 Task: Search one way flight ticket for 1 adult, 1 child, 1 infant in seat in premium economy from Clarksburg: North Central West Virginia Airport (was Harrison-marion Regional) to Rockford: Chicago Rockford International Airport(was Northwest Chicagoland Regional Airport At Rockford) on 5-1-2023. Choice of flights is American. Number of bags: 2 checked bags. Outbound departure time preference is 5:00.
Action: Mouse moved to (266, 367)
Screenshot: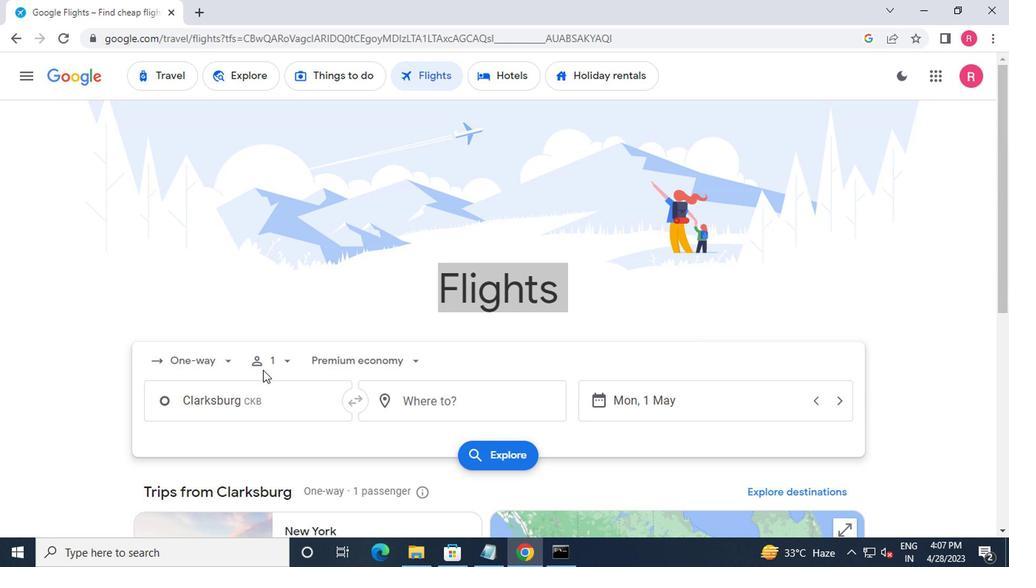 
Action: Mouse pressed left at (266, 367)
Screenshot: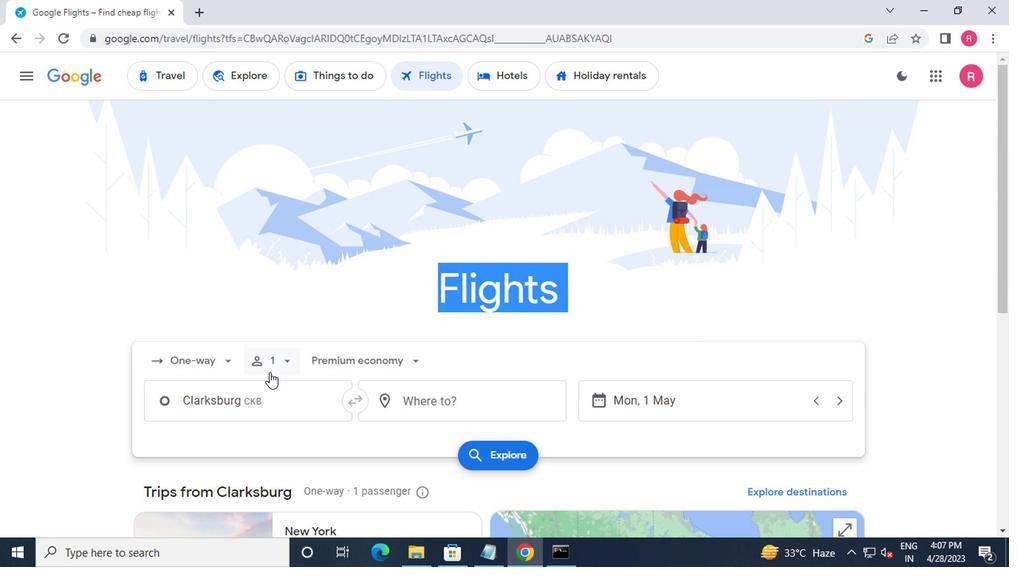 
Action: Mouse moved to (397, 398)
Screenshot: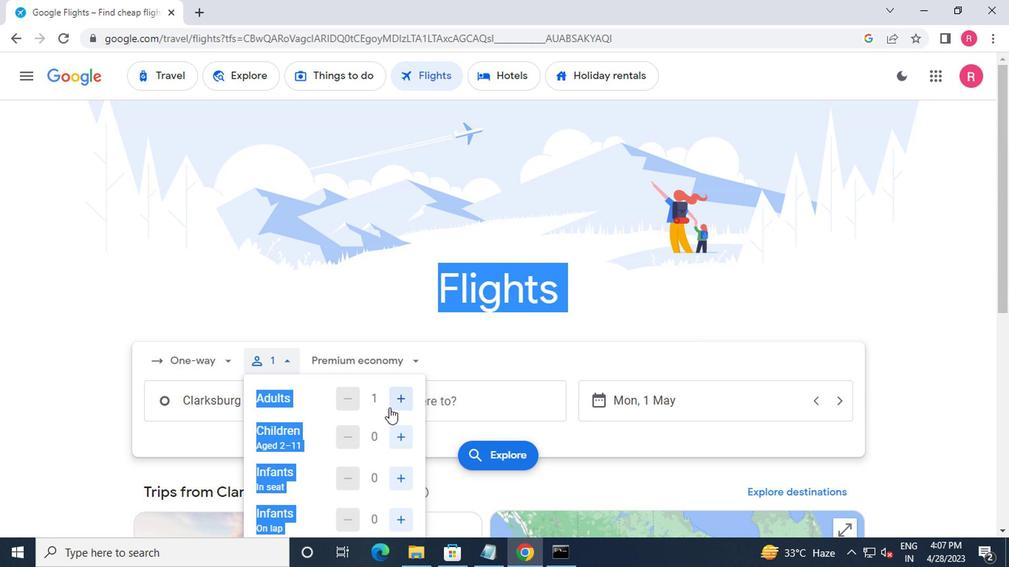 
Action: Mouse pressed left at (397, 398)
Screenshot: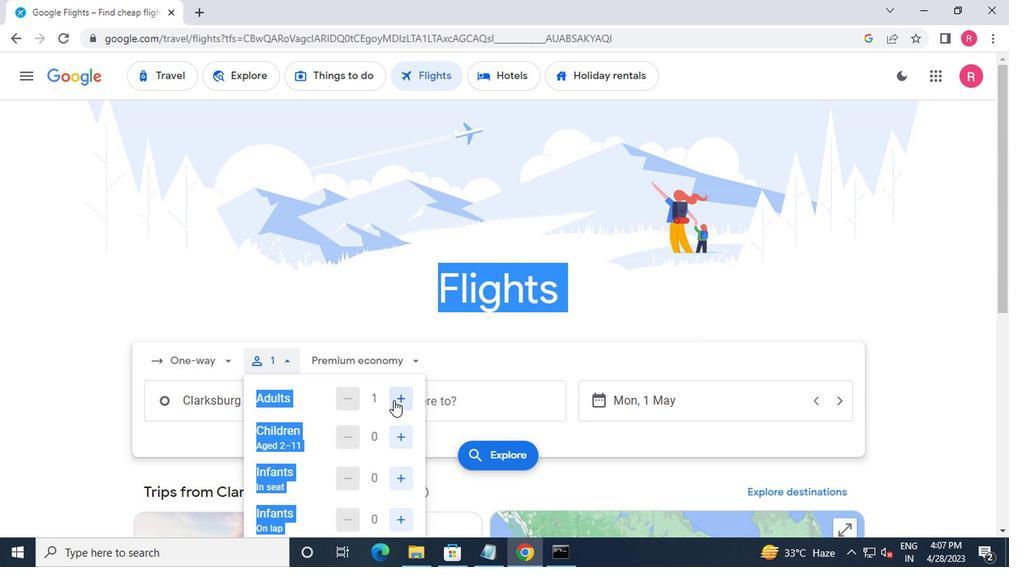 
Action: Mouse moved to (347, 397)
Screenshot: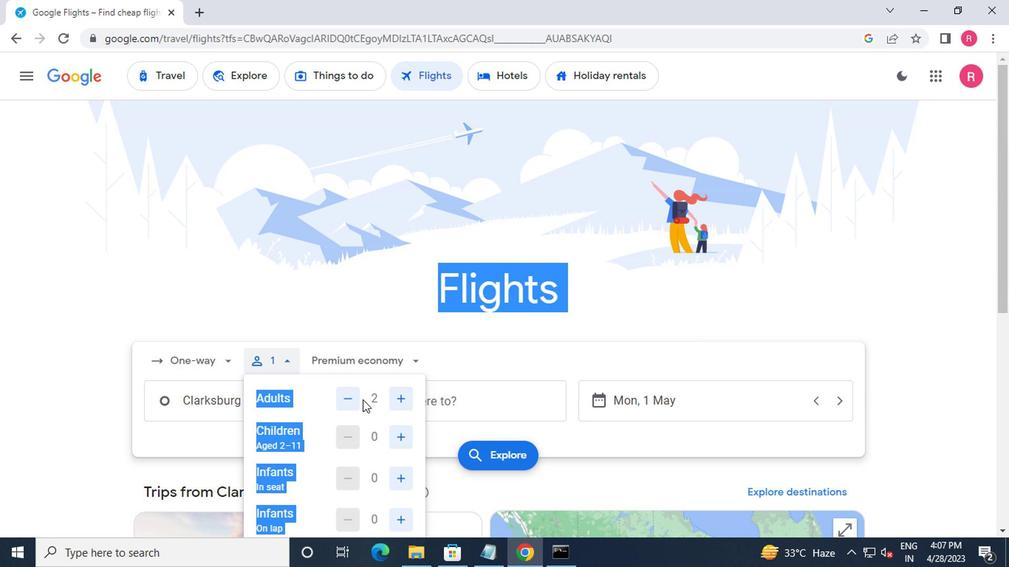 
Action: Mouse pressed left at (347, 397)
Screenshot: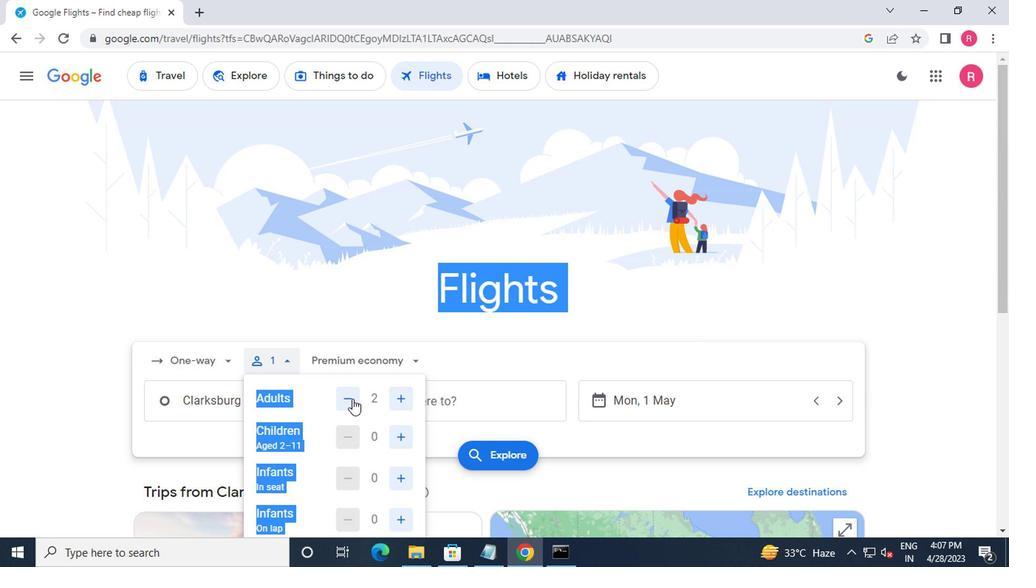 
Action: Mouse moved to (326, 285)
Screenshot: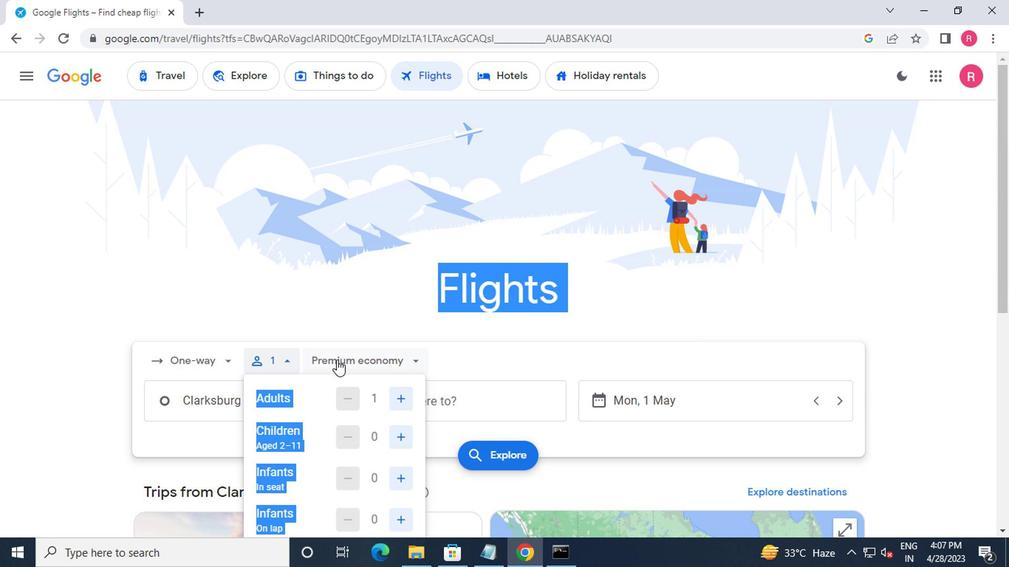 
Action: Mouse pressed left at (326, 285)
Screenshot: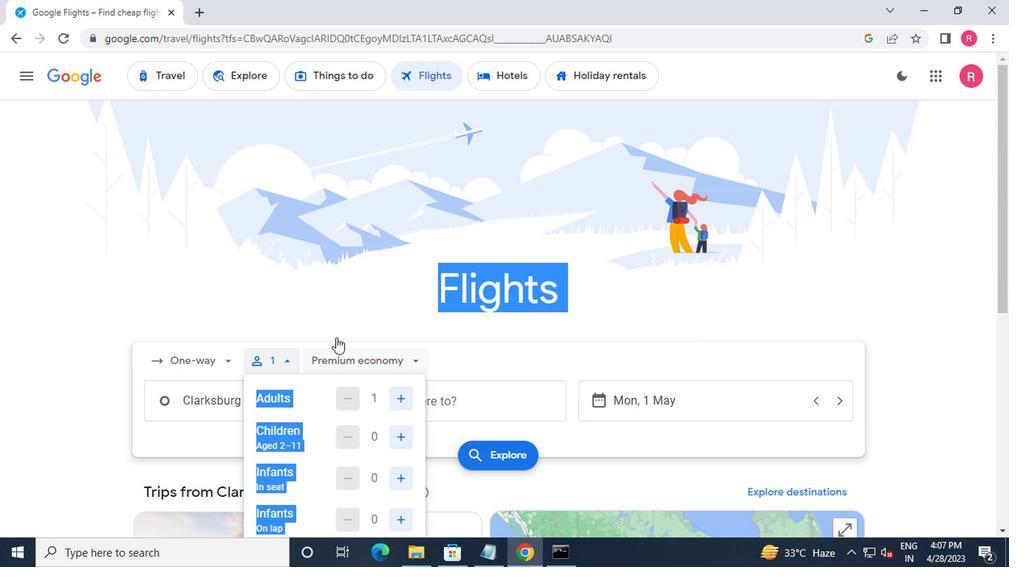 
Action: Mouse moved to (278, 359)
Screenshot: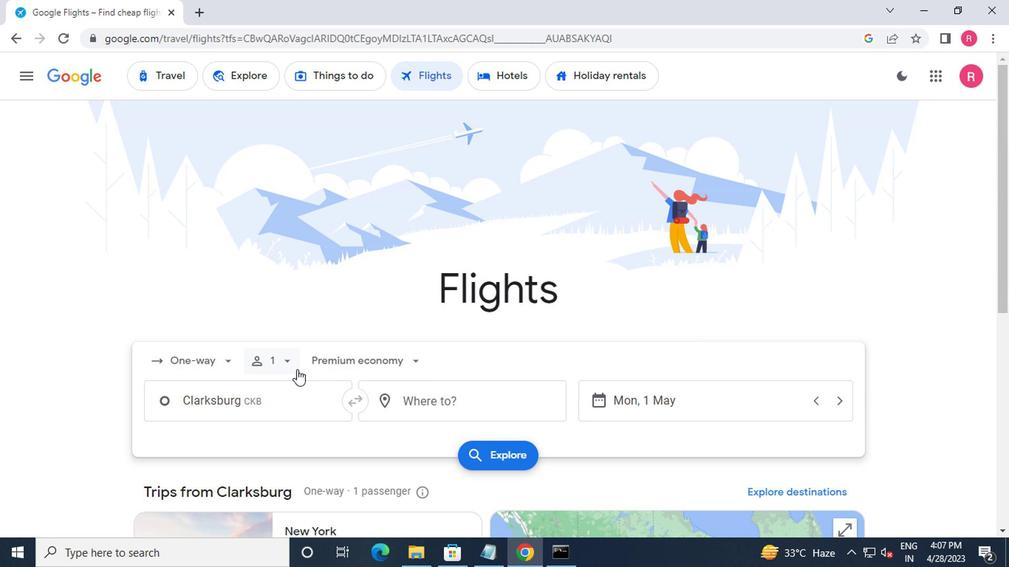 
Action: Mouse pressed left at (278, 359)
Screenshot: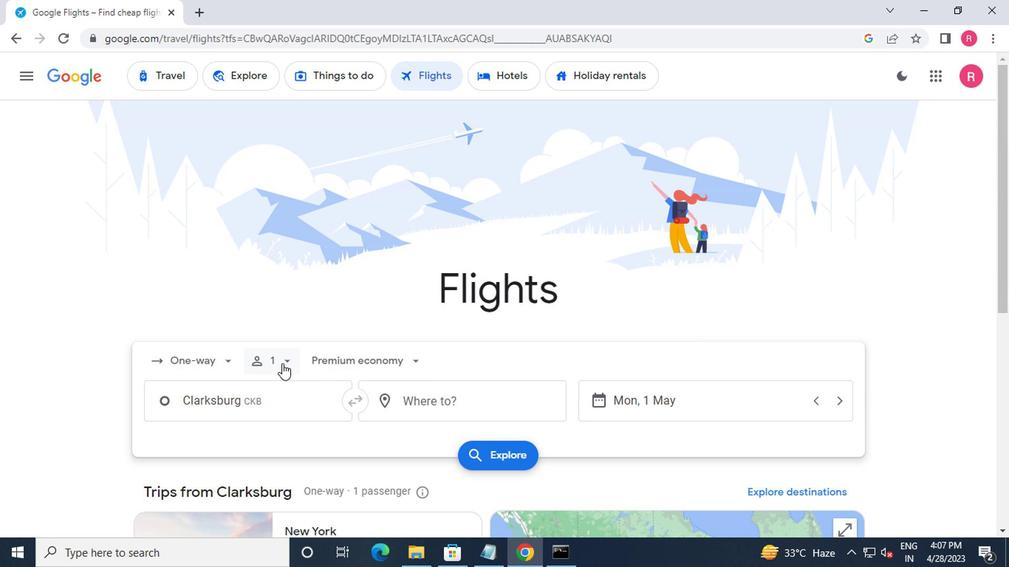
Action: Mouse moved to (403, 444)
Screenshot: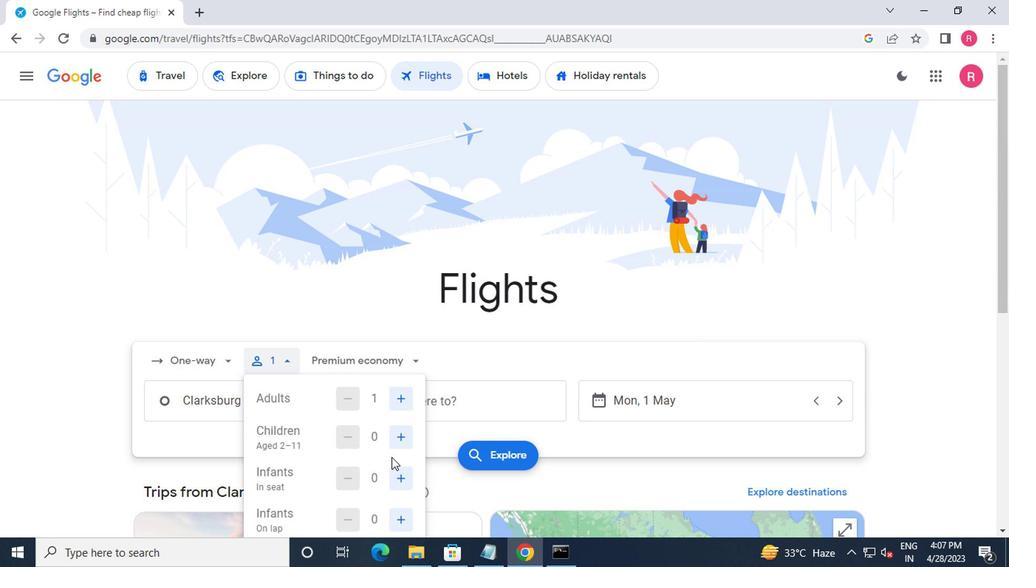 
Action: Mouse pressed left at (403, 444)
Screenshot: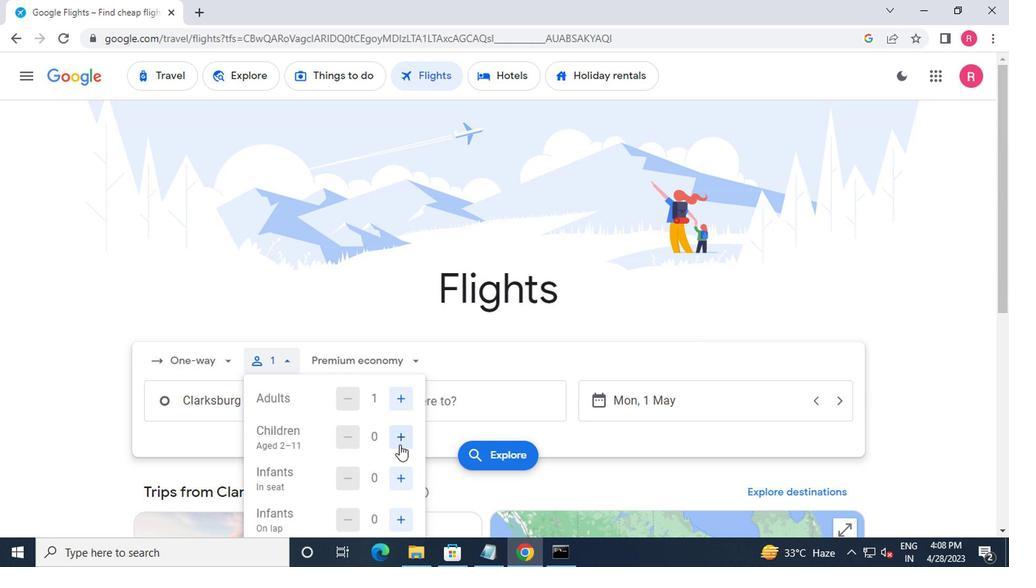 
Action: Mouse pressed left at (403, 444)
Screenshot: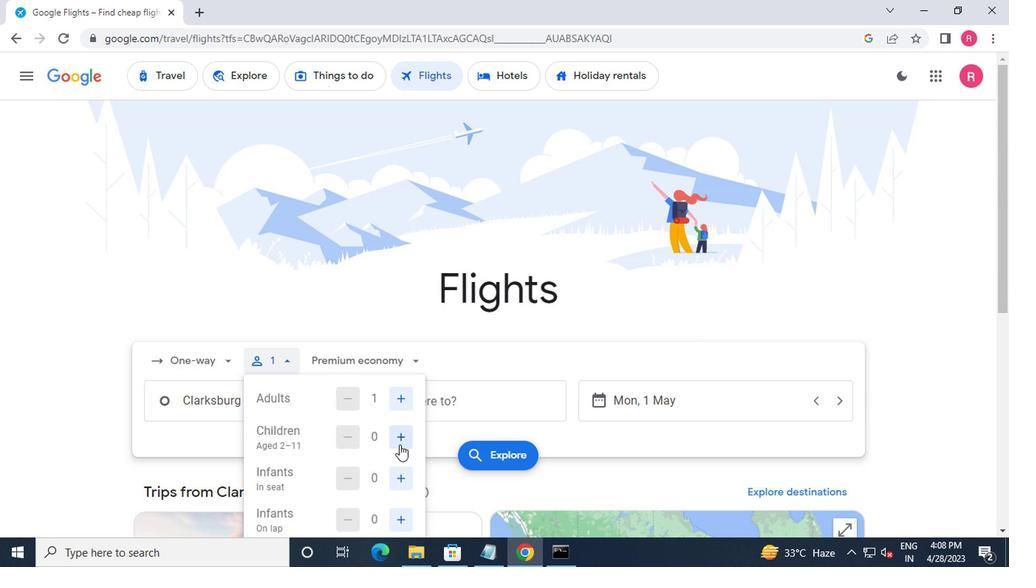 
Action: Mouse pressed left at (403, 444)
Screenshot: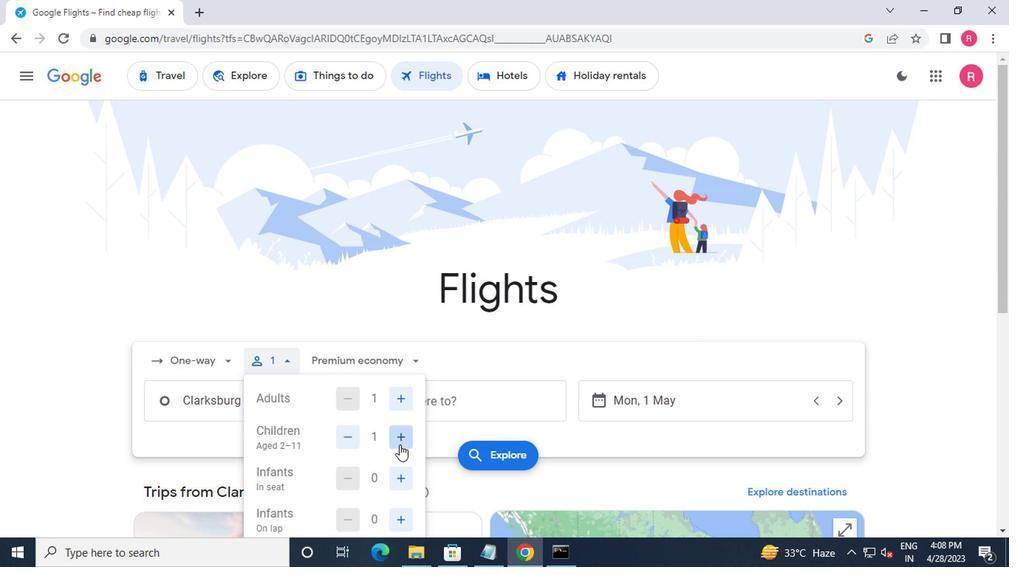 
Action: Mouse pressed left at (403, 444)
Screenshot: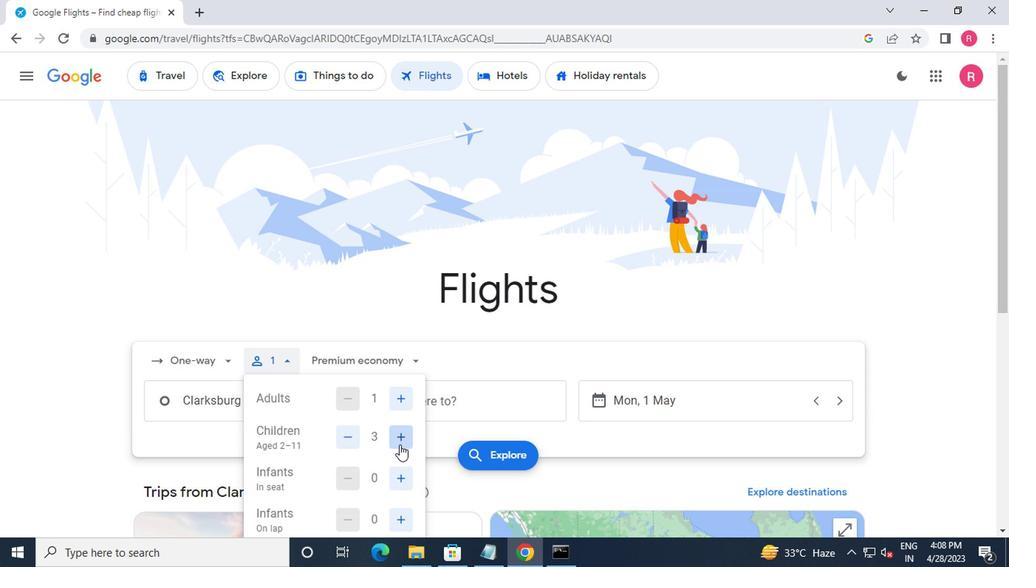 
Action: Mouse pressed left at (403, 444)
Screenshot: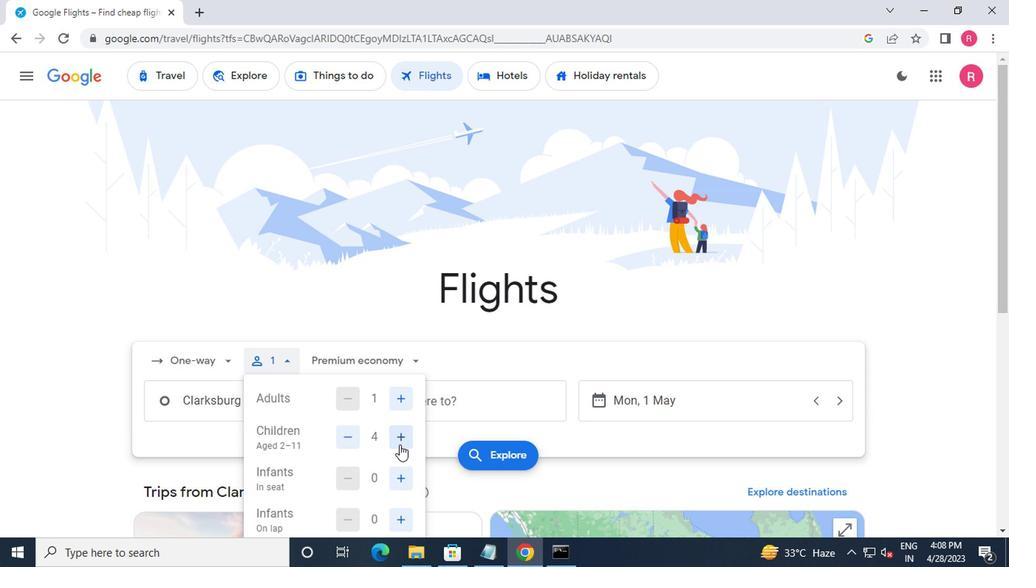 
Action: Mouse moved to (416, 480)
Screenshot: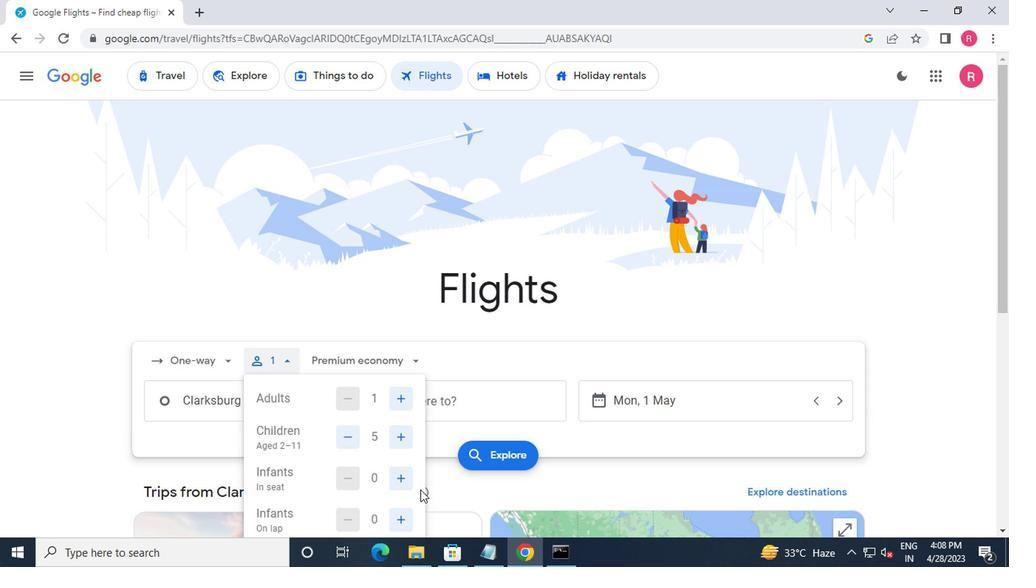 
Action: Mouse pressed left at (416, 480)
Screenshot: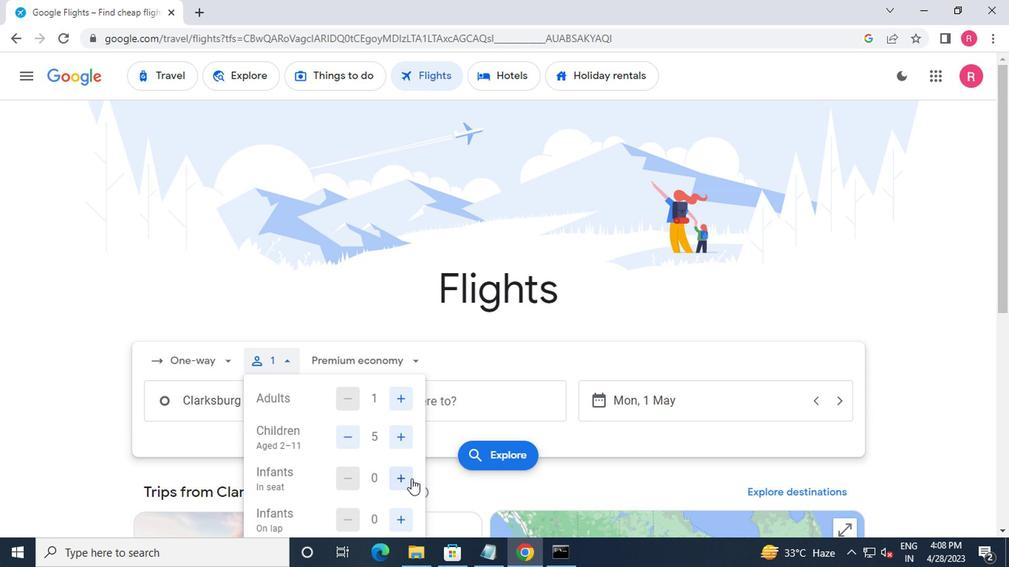 
Action: Mouse moved to (414, 479)
Screenshot: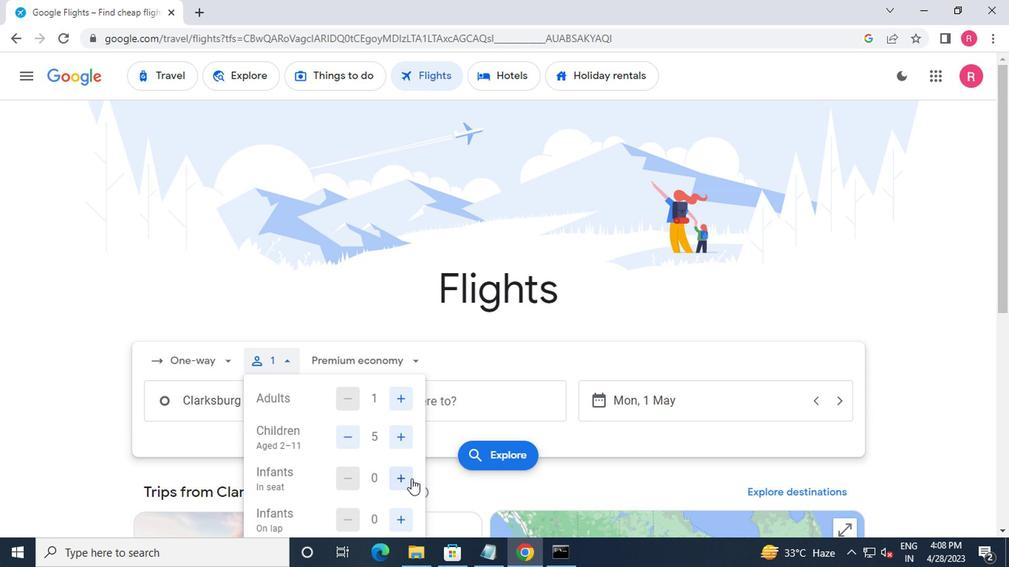 
Action: Mouse pressed left at (414, 479)
Screenshot: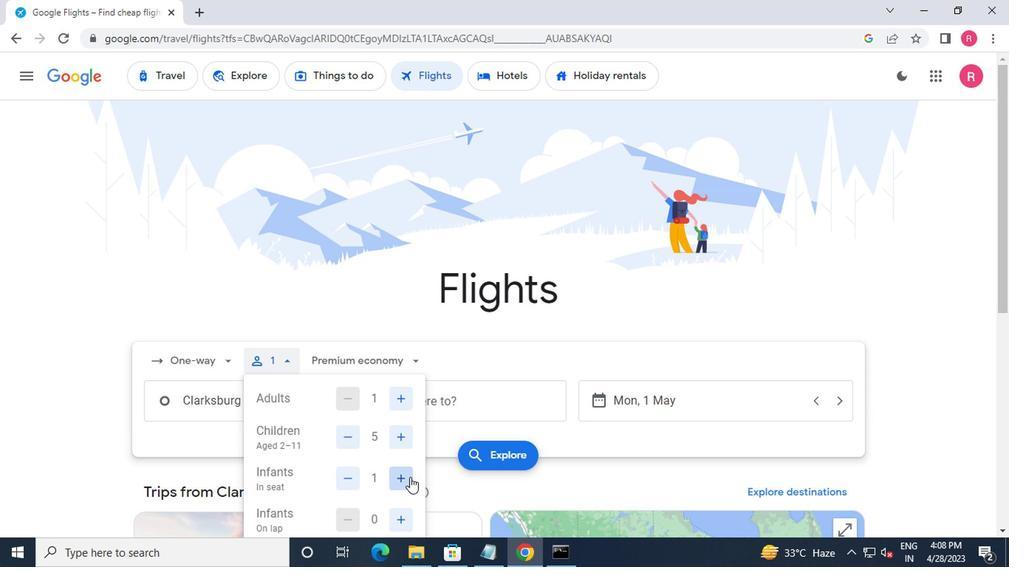 
Action: Mouse moved to (405, 513)
Screenshot: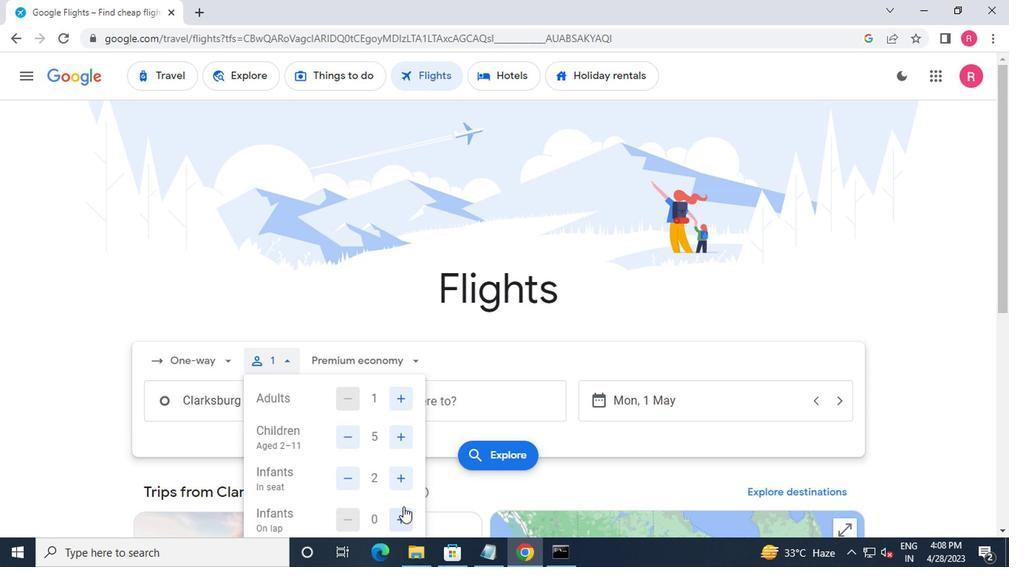 
Action: Mouse pressed left at (405, 513)
Screenshot: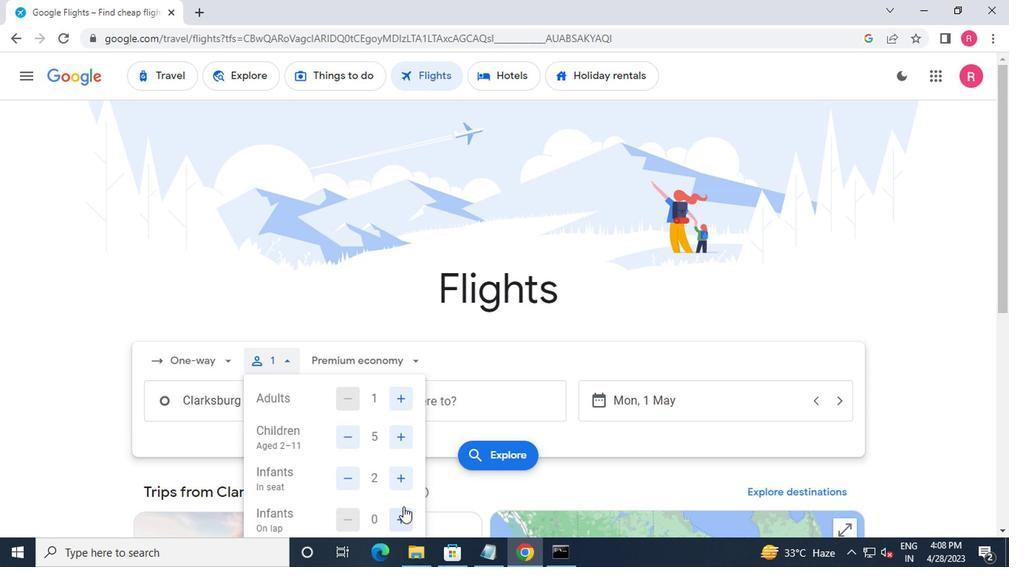 
Action: Mouse moved to (358, 516)
Screenshot: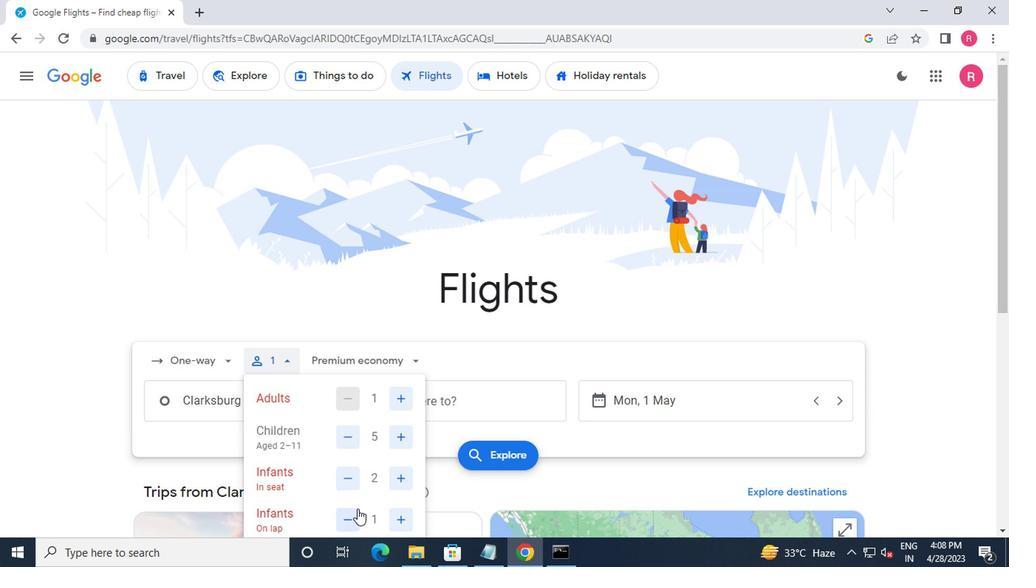 
Action: Mouse pressed left at (358, 516)
Screenshot: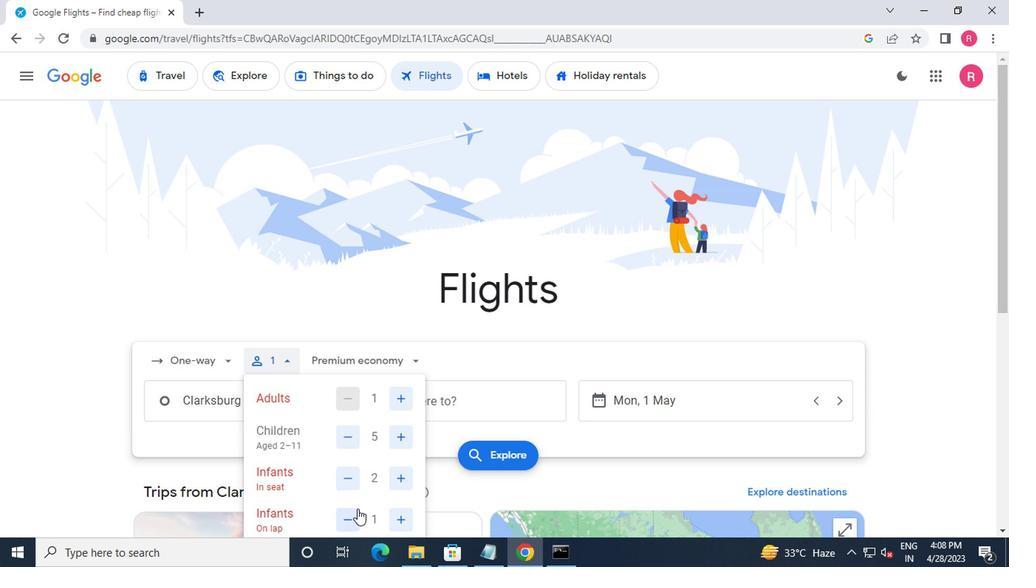 
Action: Mouse moved to (380, 369)
Screenshot: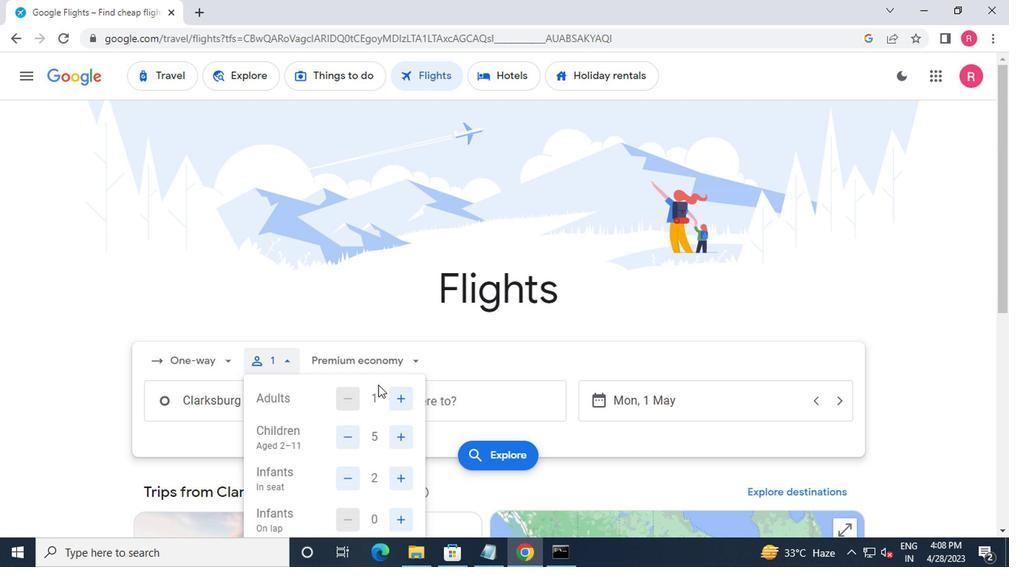 
Action: Mouse pressed left at (380, 369)
Screenshot: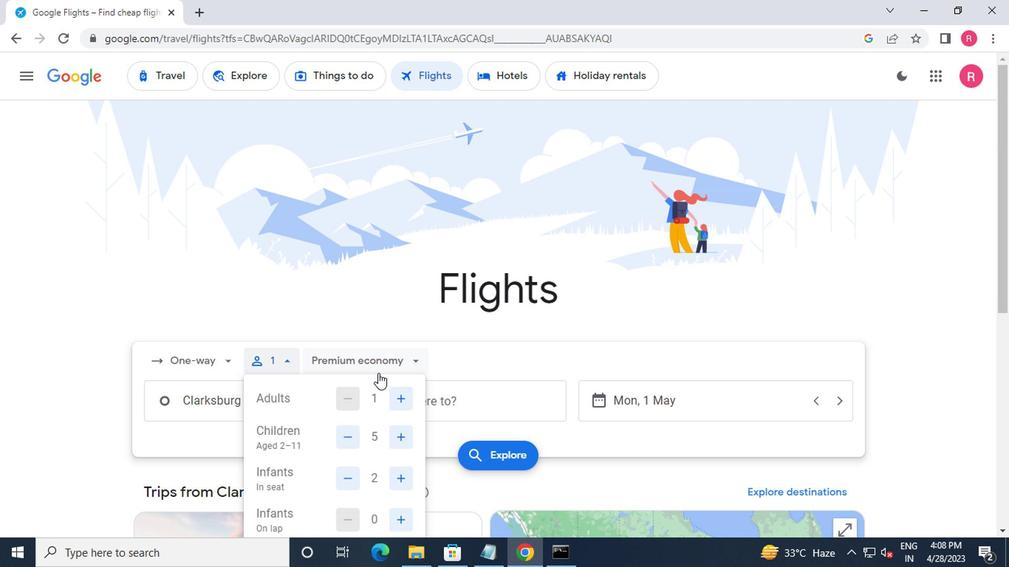
Action: Mouse moved to (370, 503)
Screenshot: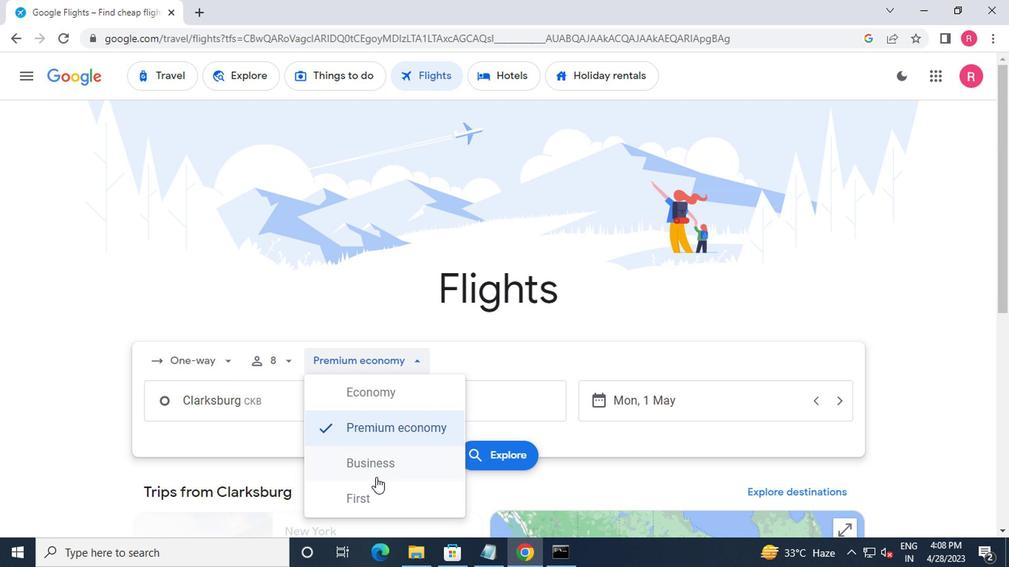 
Action: Mouse pressed left at (370, 503)
Screenshot: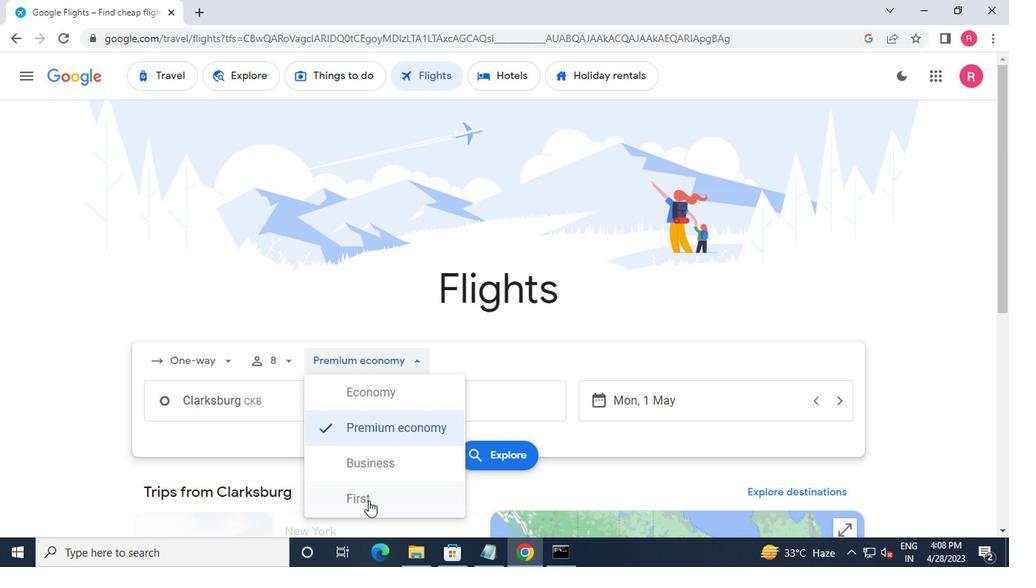 
Action: Mouse moved to (306, 407)
Screenshot: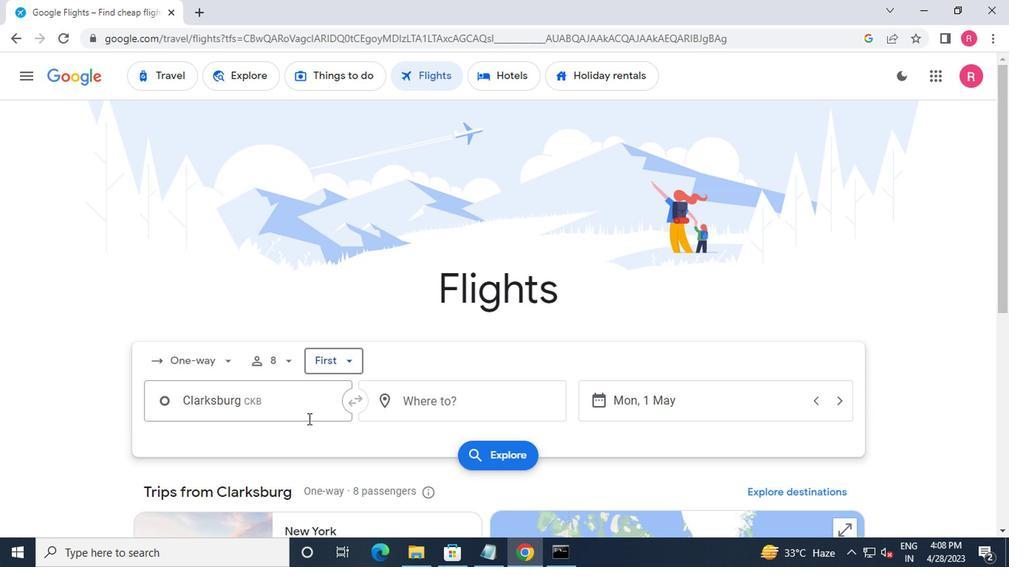 
Action: Mouse pressed left at (306, 407)
Screenshot: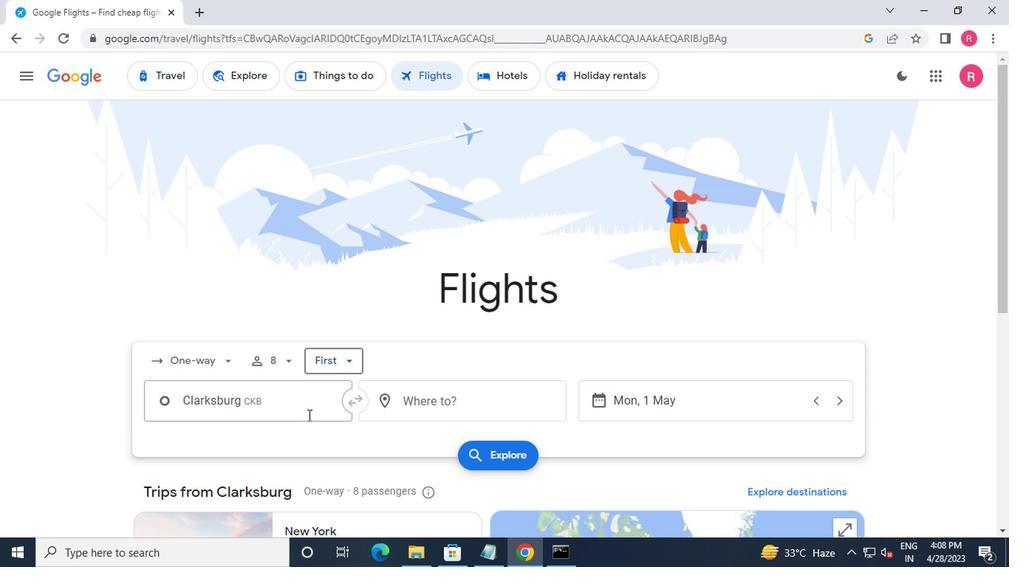 
Action: Mouse moved to (306, 406)
Screenshot: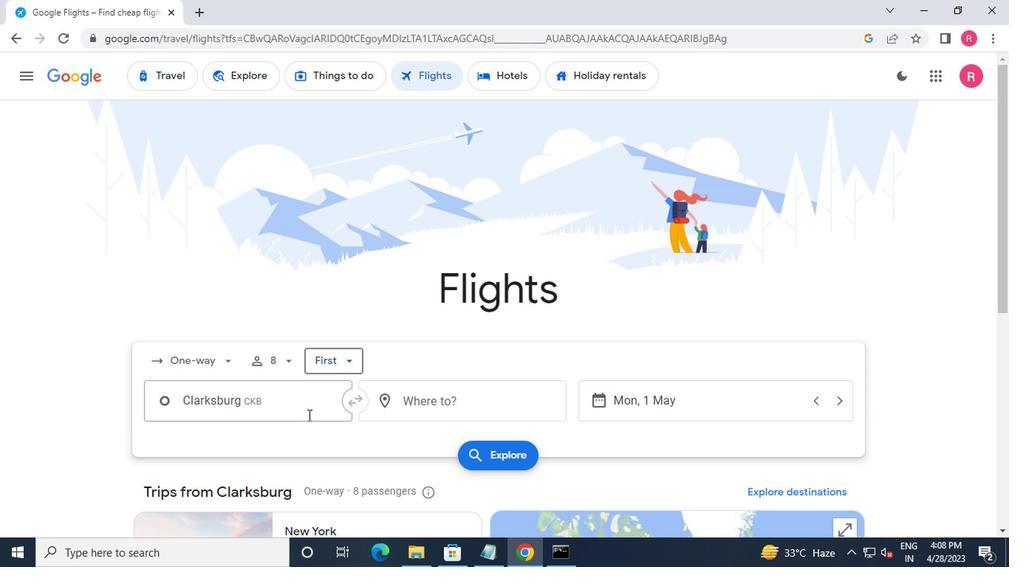 
Action: Key pressed north<Key.space>central
Screenshot: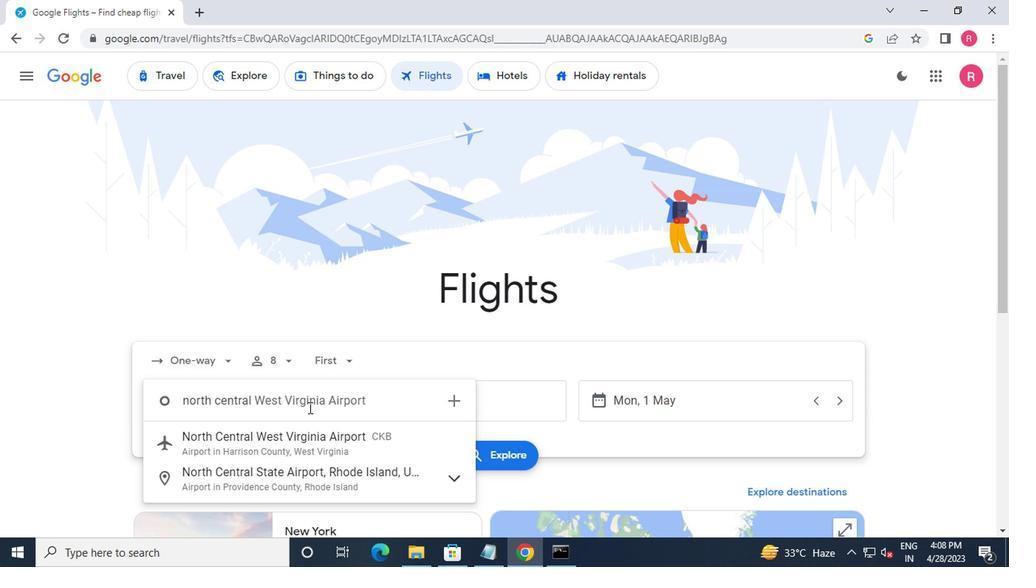 
Action: Mouse moved to (305, 454)
Screenshot: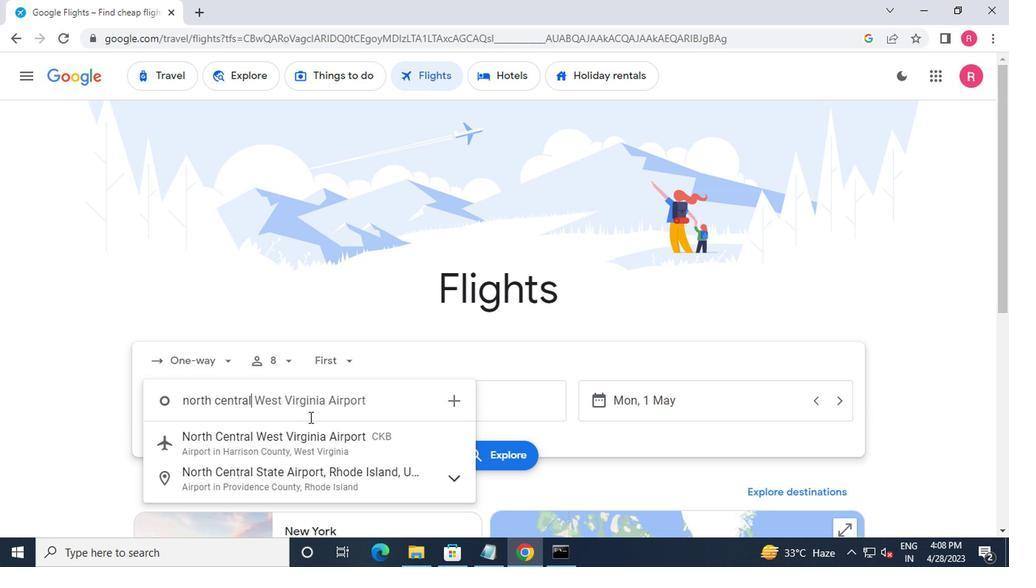 
Action: Mouse pressed left at (305, 454)
Screenshot: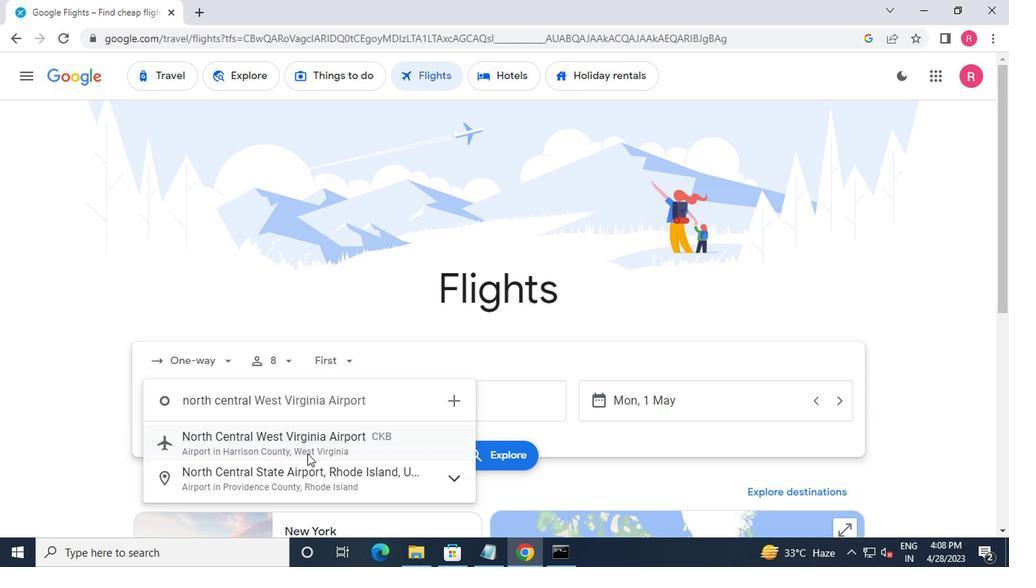 
Action: Mouse moved to (403, 401)
Screenshot: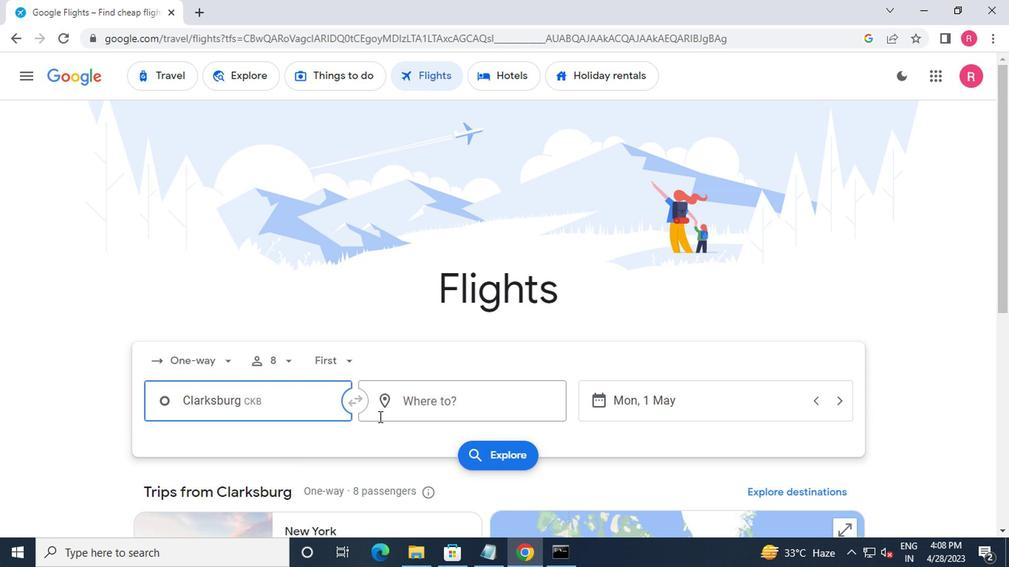 
Action: Mouse pressed left at (403, 401)
Screenshot: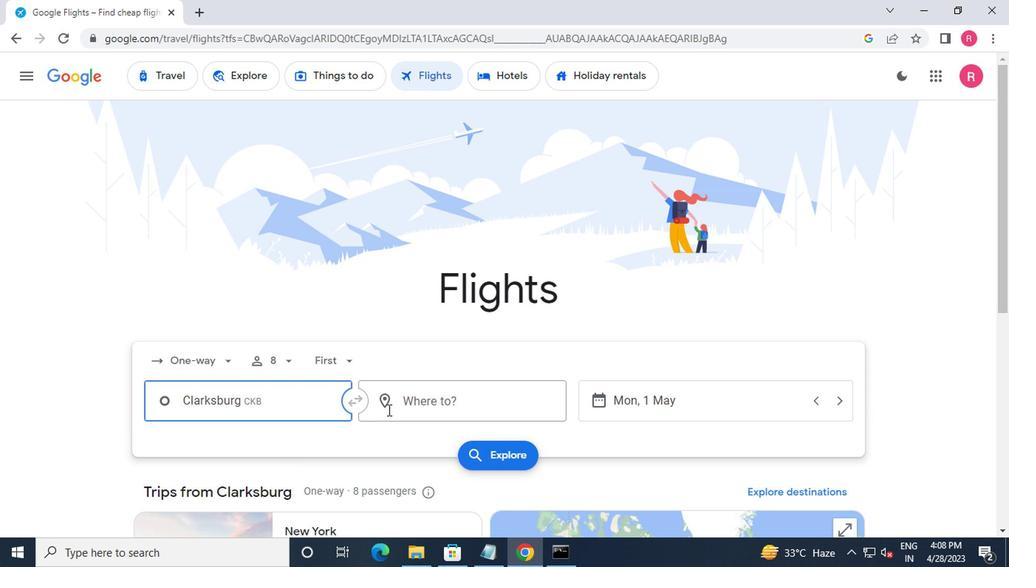 
Action: Mouse moved to (417, 494)
Screenshot: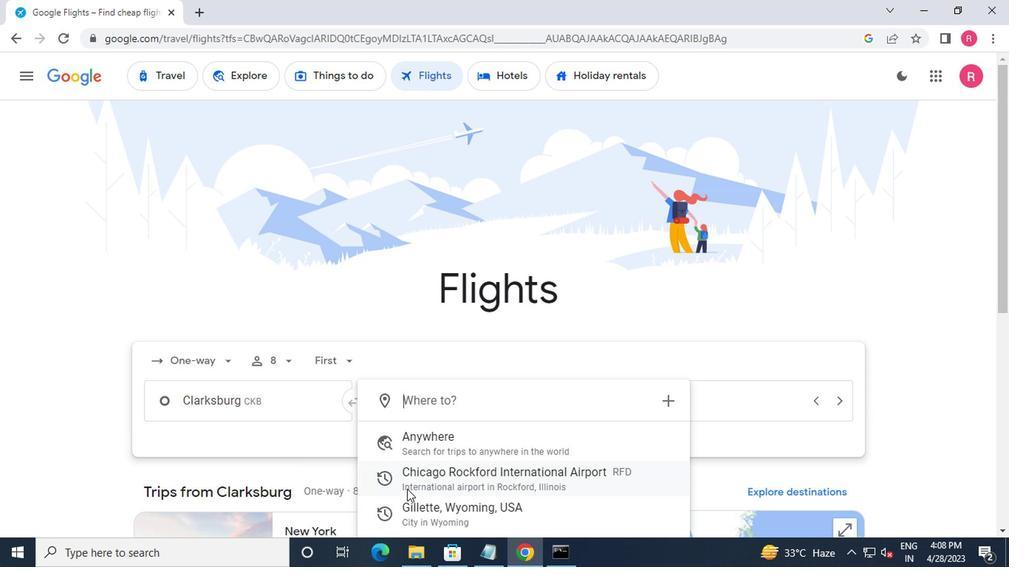 
Action: Mouse scrolled (417, 493) with delta (0, 0)
Screenshot: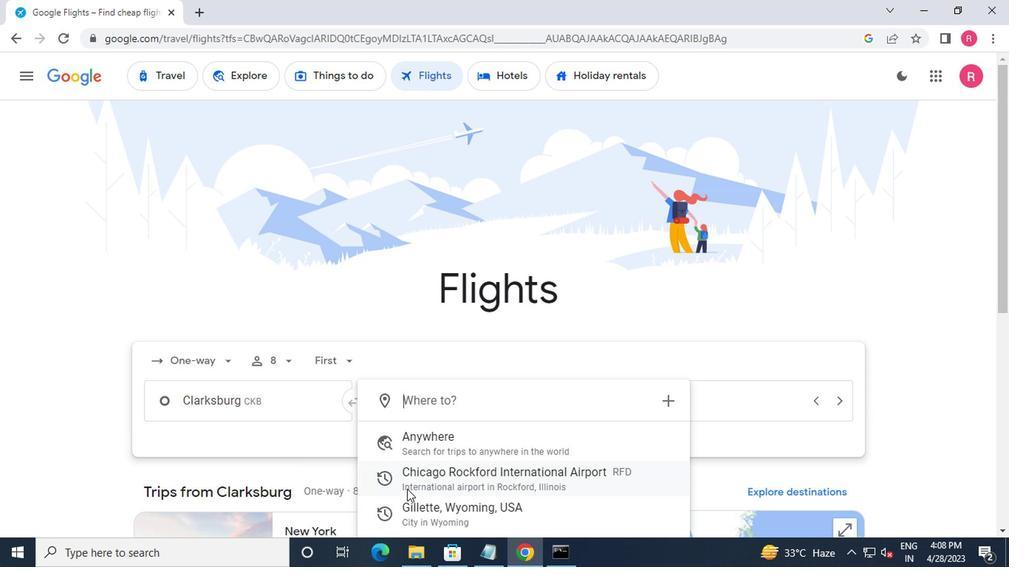 
Action: Mouse moved to (427, 486)
Screenshot: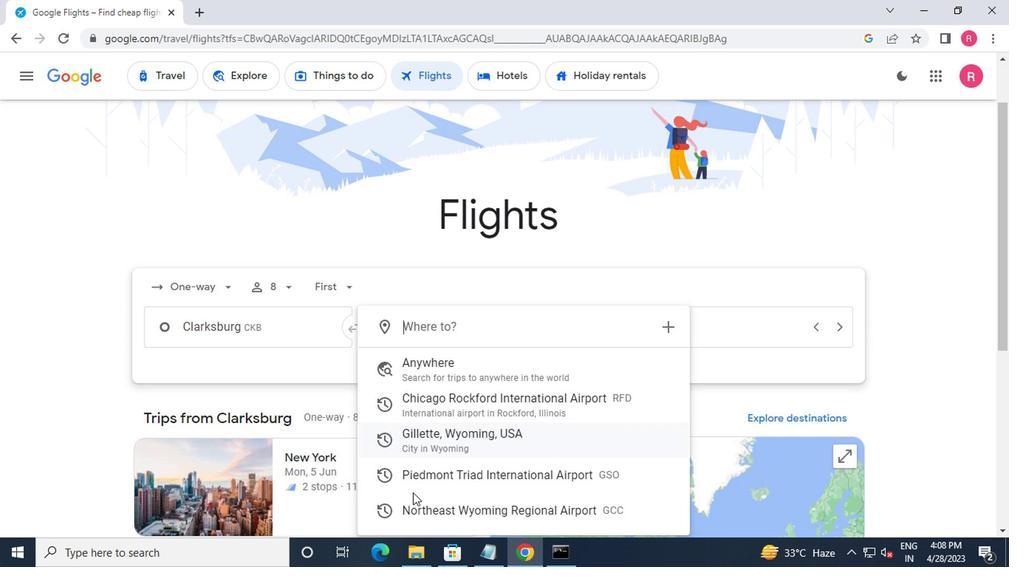 
Action: Mouse pressed left at (427, 486)
Screenshot: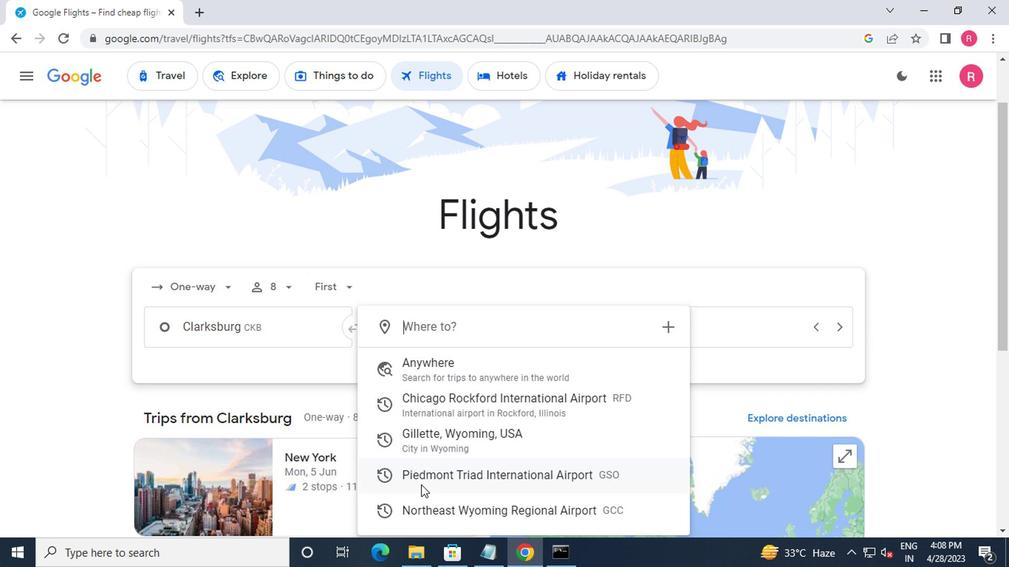 
Action: Mouse moved to (724, 323)
Screenshot: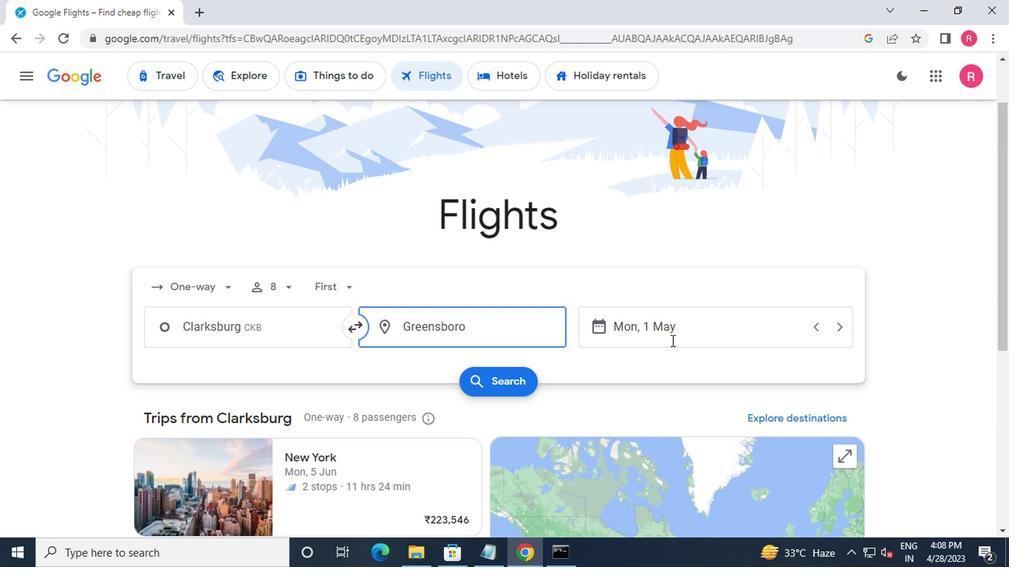 
Action: Mouse pressed left at (724, 323)
Screenshot: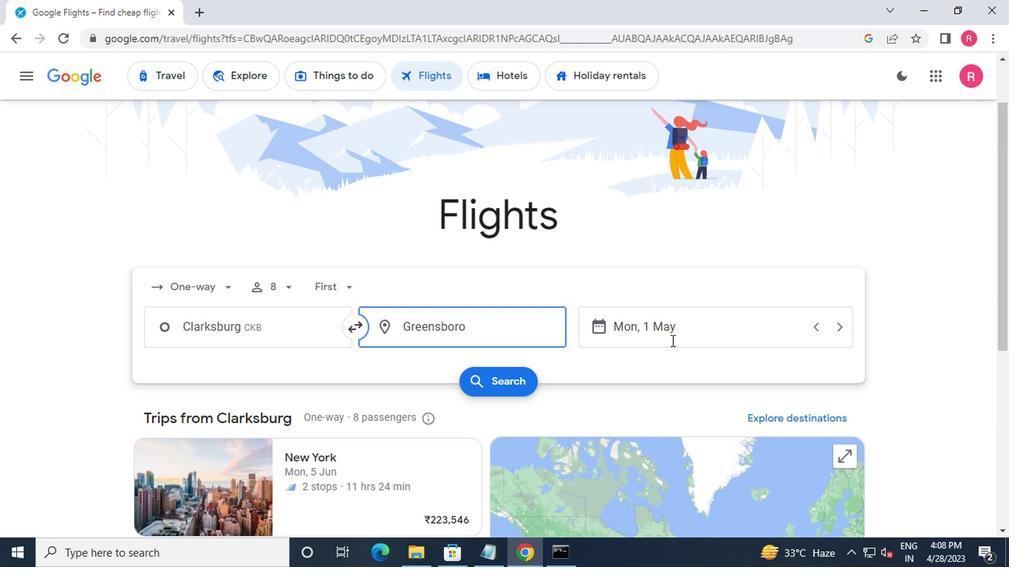 
Action: Mouse moved to (672, 270)
Screenshot: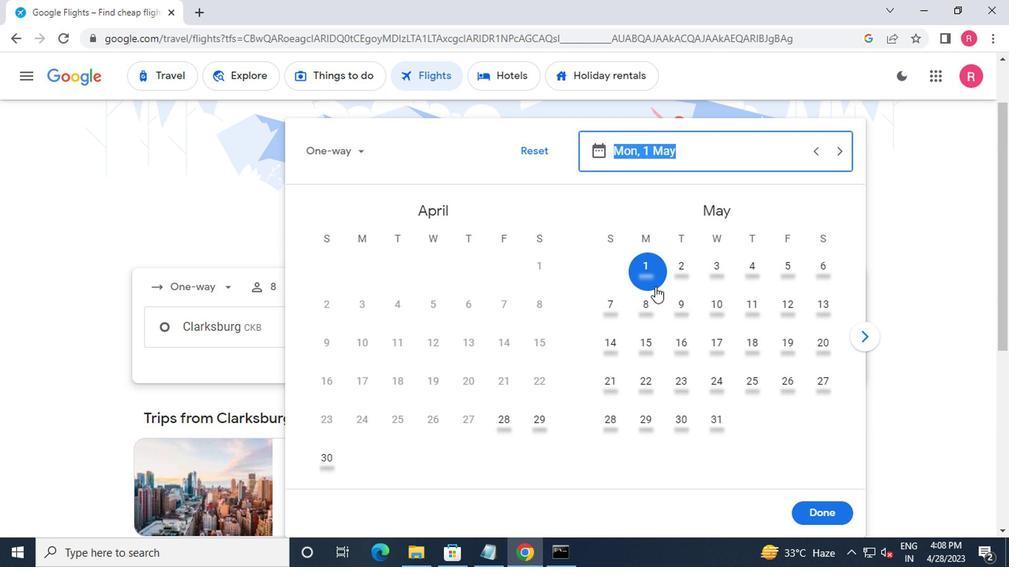 
Action: Mouse pressed left at (672, 270)
Screenshot: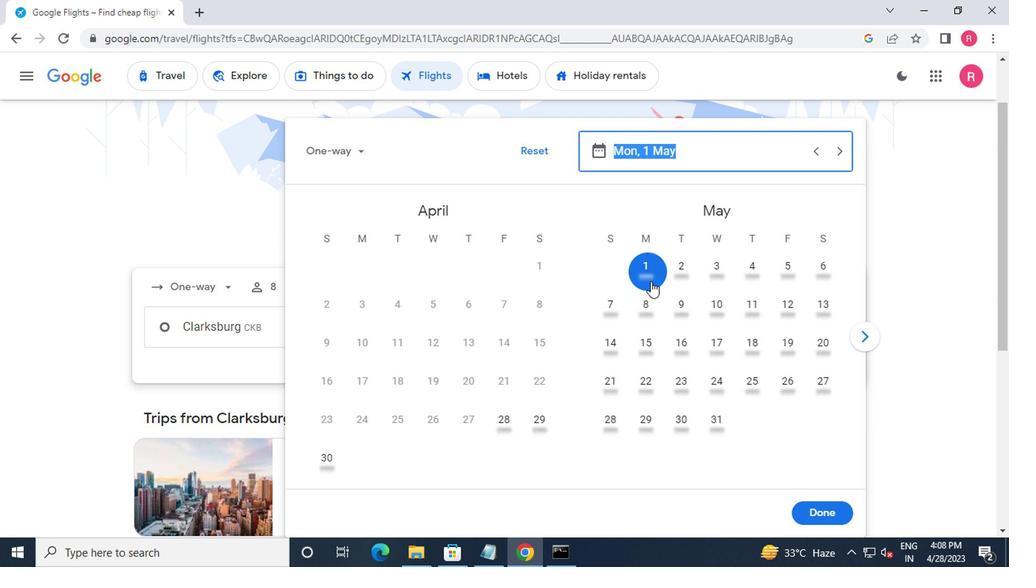 
Action: Mouse moved to (874, 515)
Screenshot: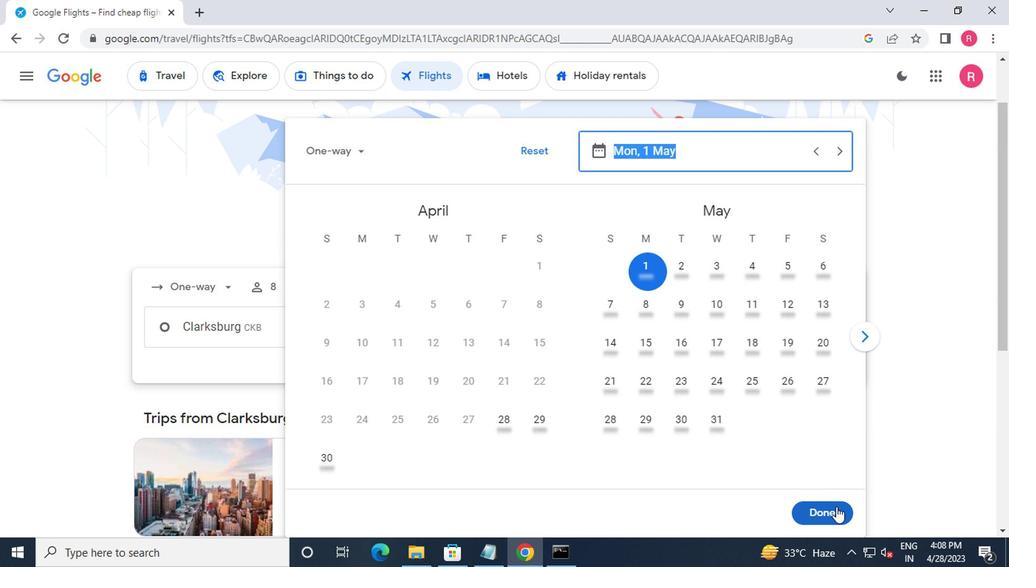 
Action: Mouse pressed left at (874, 515)
Screenshot: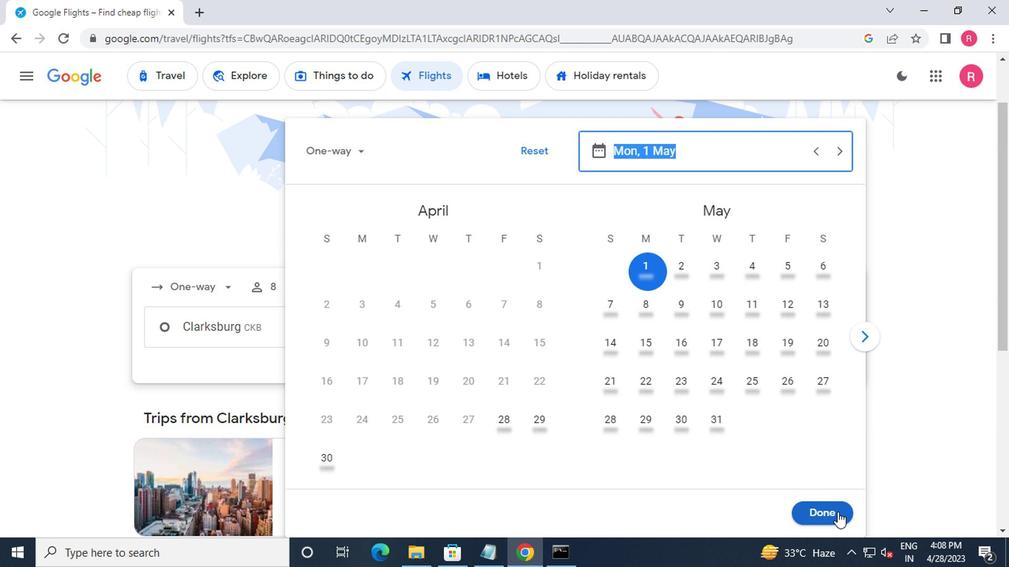 
Action: Mouse moved to (500, 380)
Screenshot: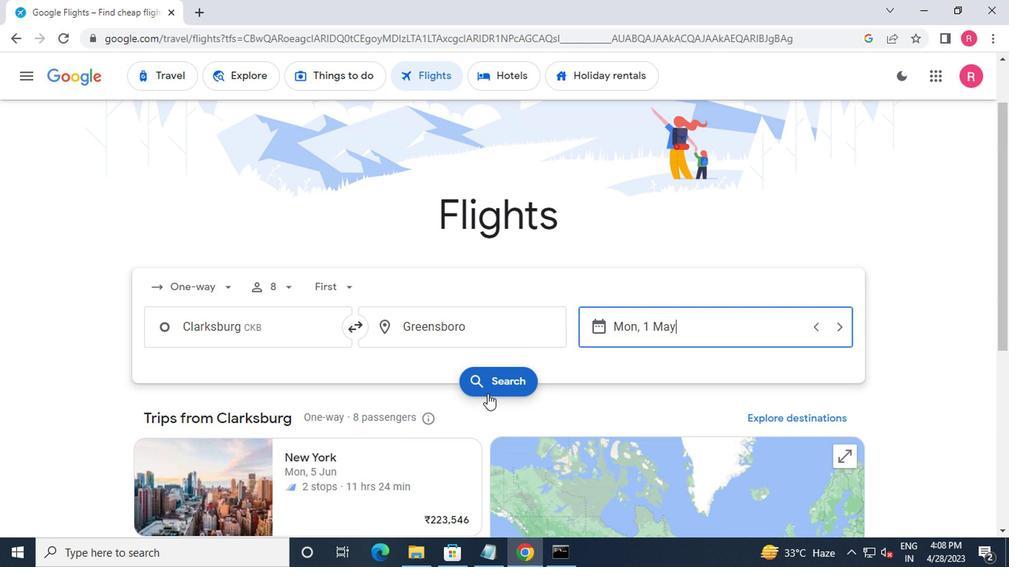
Action: Mouse pressed left at (500, 380)
Screenshot: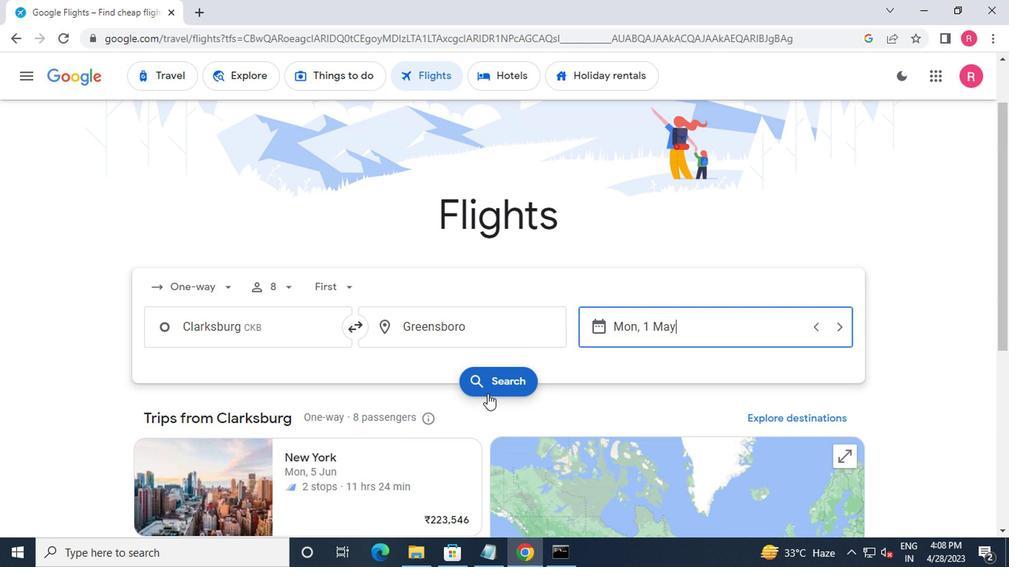 
Action: Mouse moved to (126, 207)
Screenshot: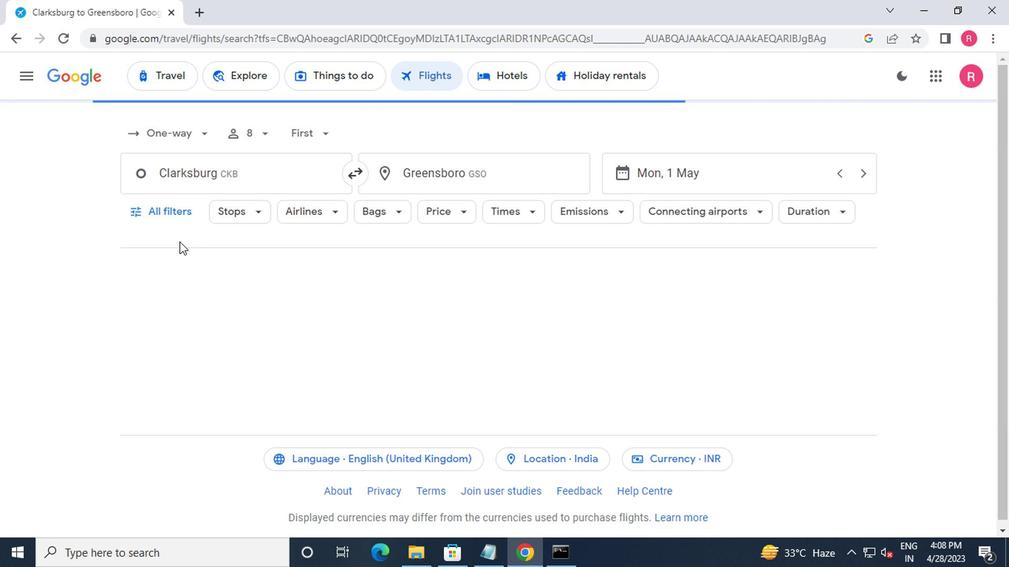 
Action: Mouse pressed left at (126, 207)
Screenshot: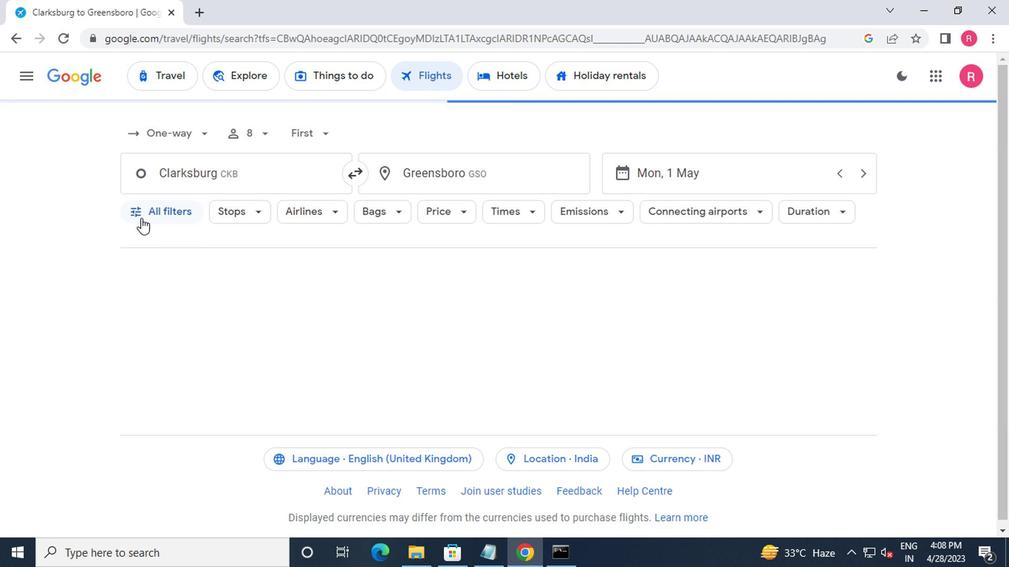 
Action: Mouse moved to (148, 313)
Screenshot: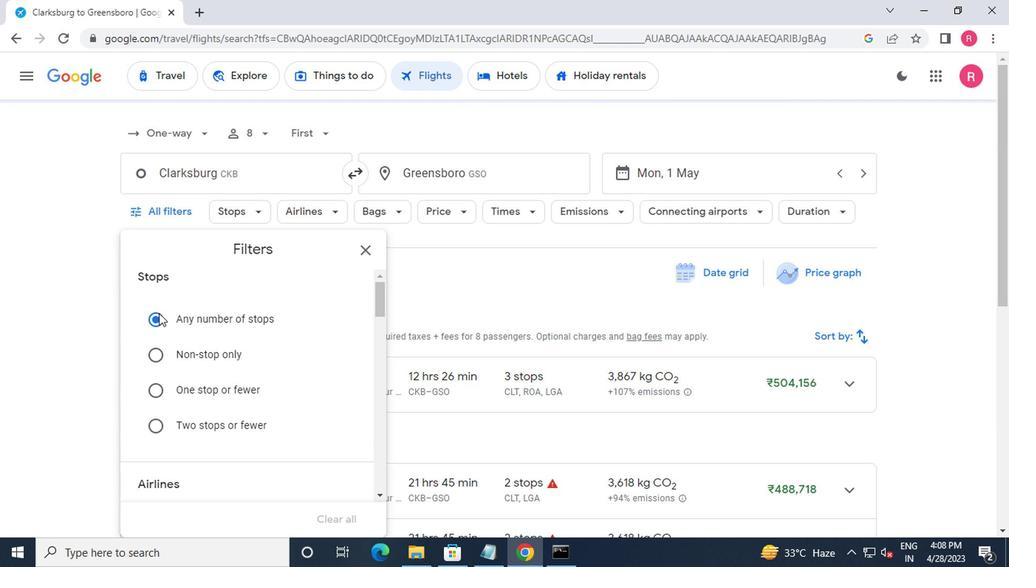 
Action: Mouse scrolled (148, 312) with delta (0, 0)
Screenshot: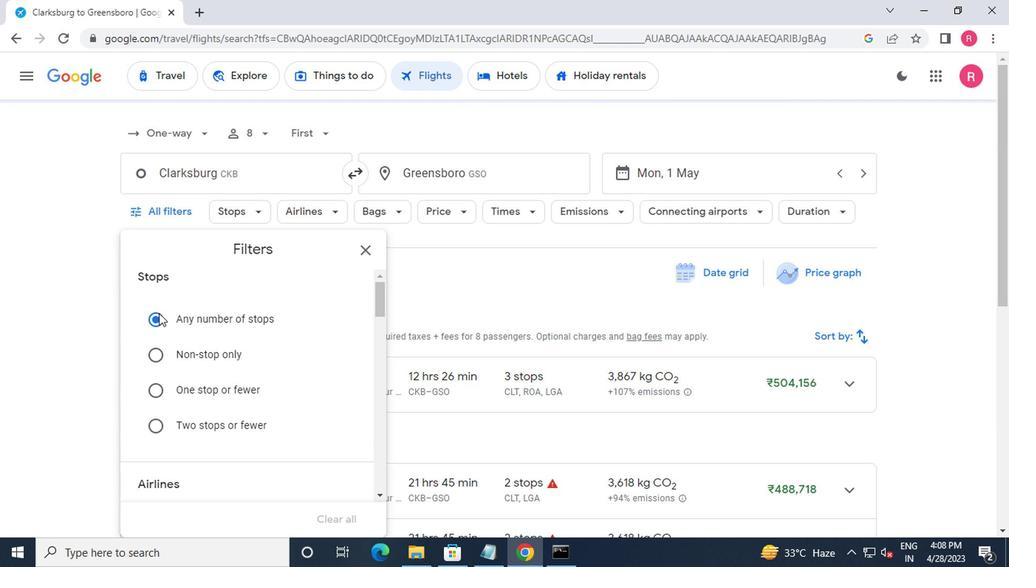 
Action: Mouse moved to (149, 315)
Screenshot: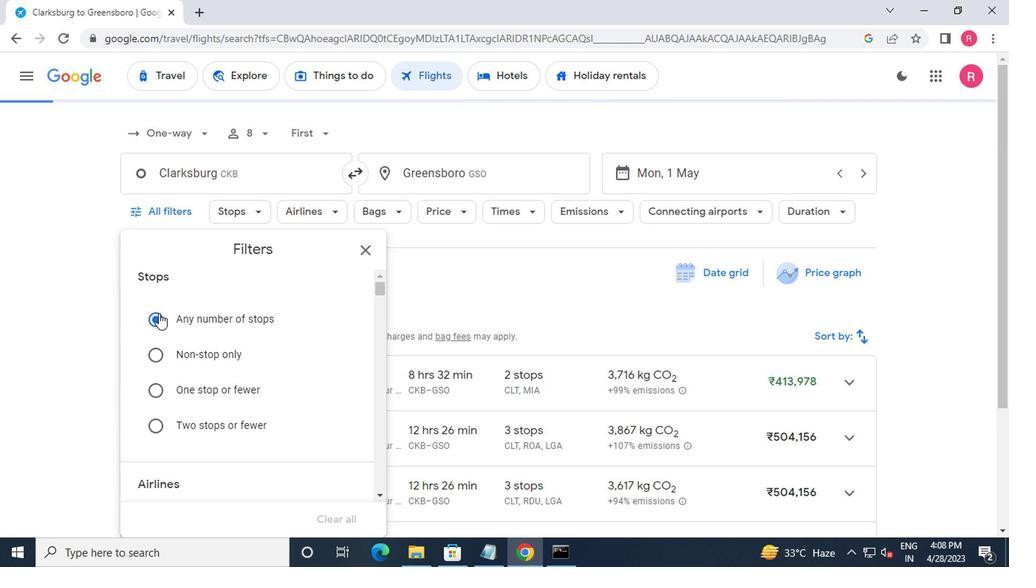 
Action: Mouse scrolled (149, 315) with delta (0, 0)
Screenshot: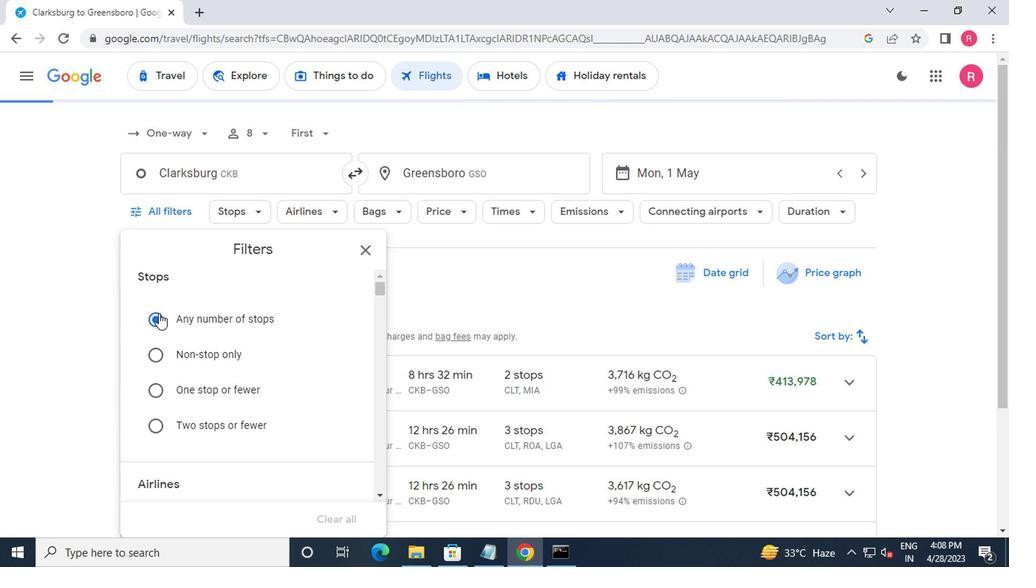 
Action: Mouse moved to (150, 318)
Screenshot: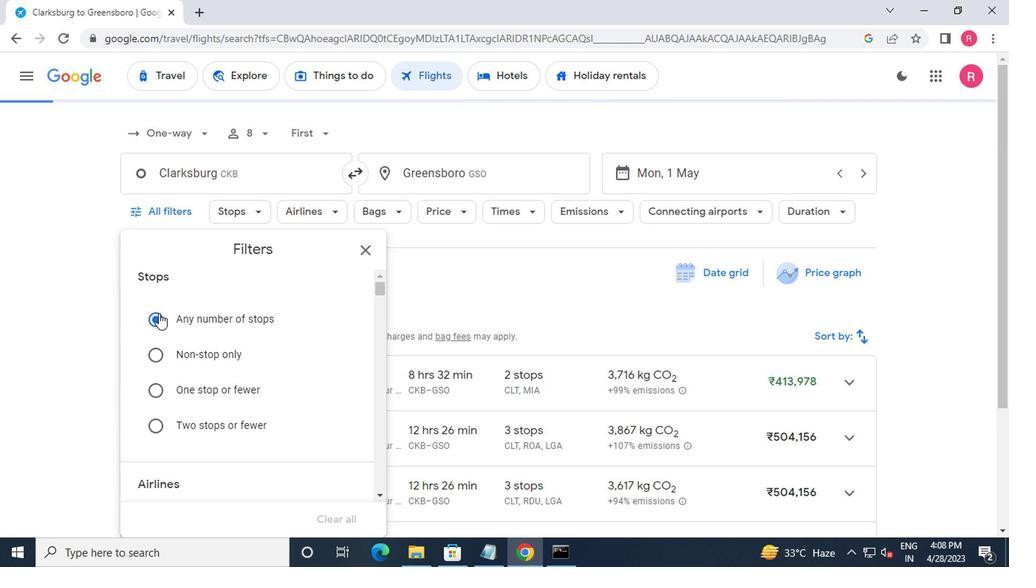 
Action: Mouse scrolled (150, 317) with delta (0, -1)
Screenshot: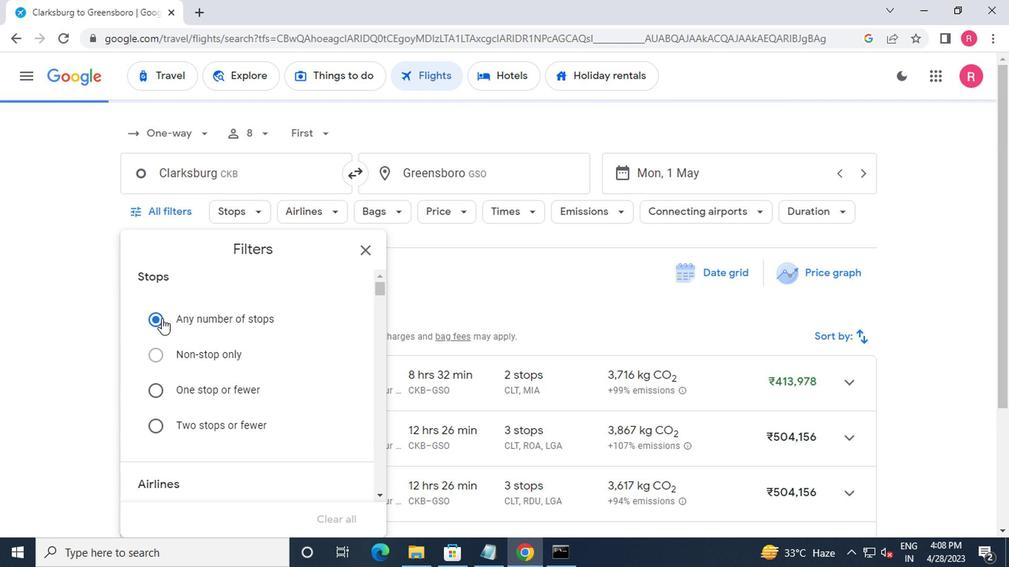 
Action: Mouse moved to (150, 318)
Screenshot: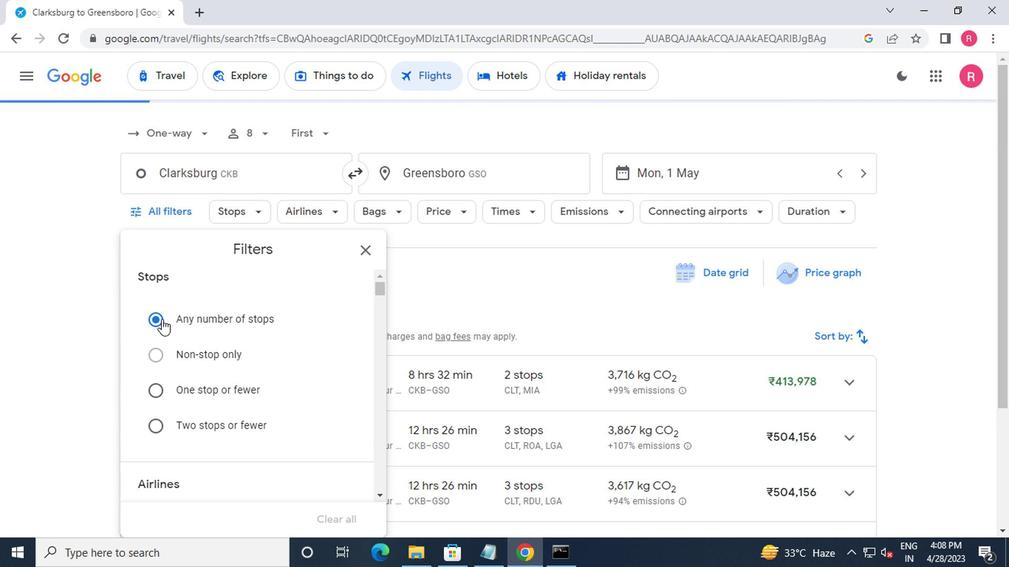 
Action: Mouse scrolled (150, 317) with delta (0, -1)
Screenshot: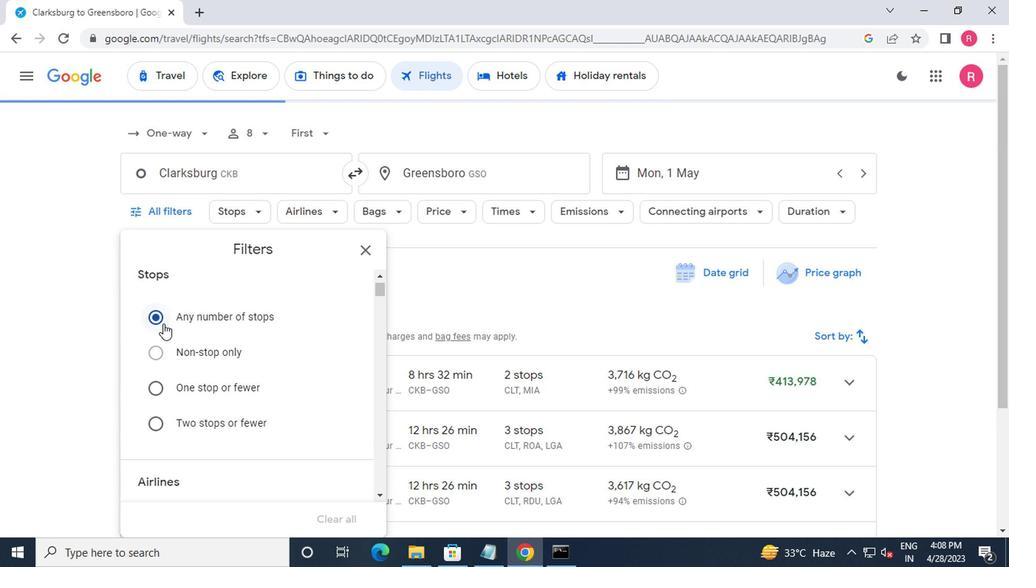 
Action: Mouse moved to (151, 321)
Screenshot: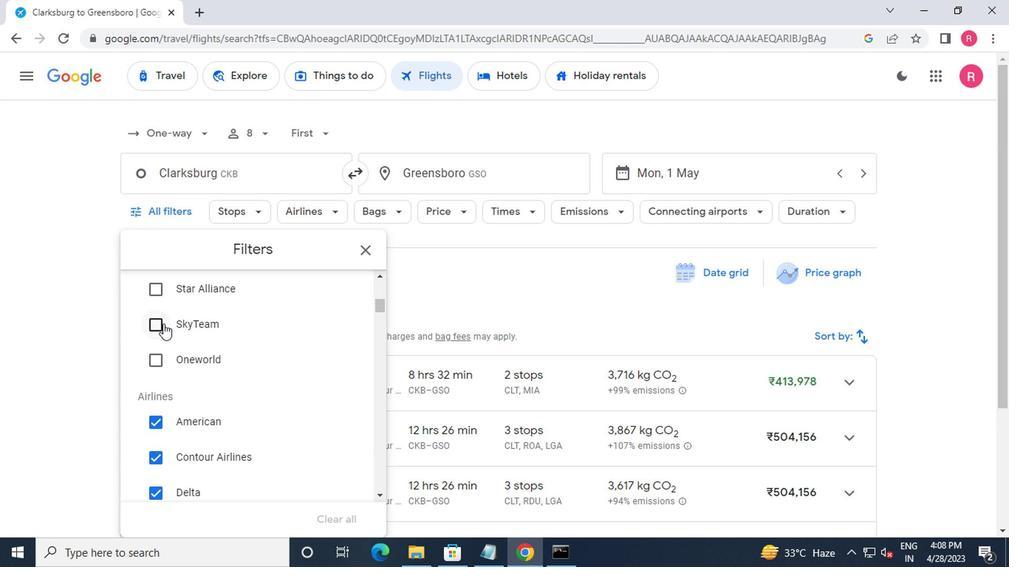 
Action: Mouse scrolled (151, 320) with delta (0, -1)
Screenshot: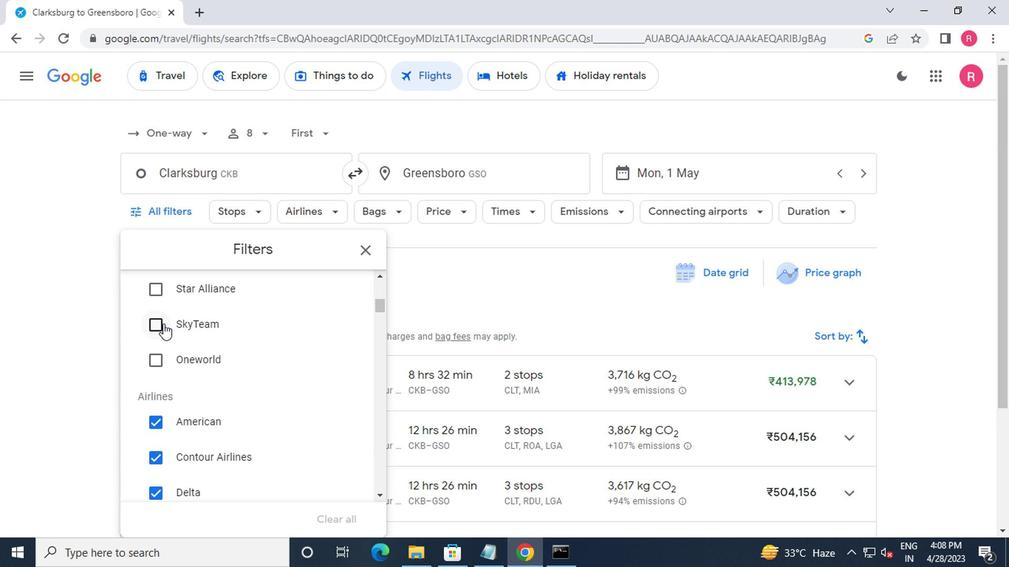 
Action: Mouse moved to (151, 321)
Screenshot: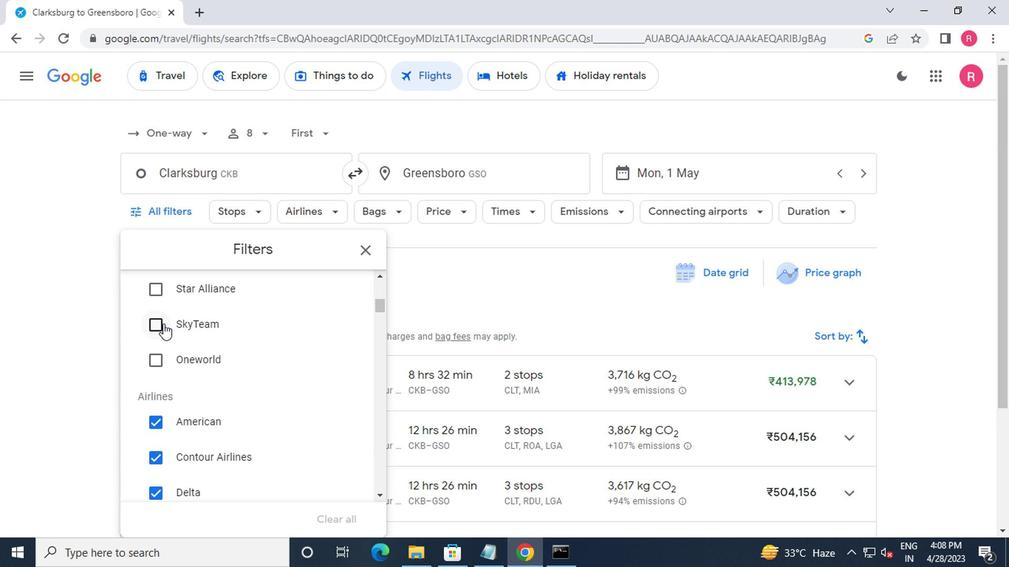 
Action: Mouse scrolled (151, 320) with delta (0, -1)
Screenshot: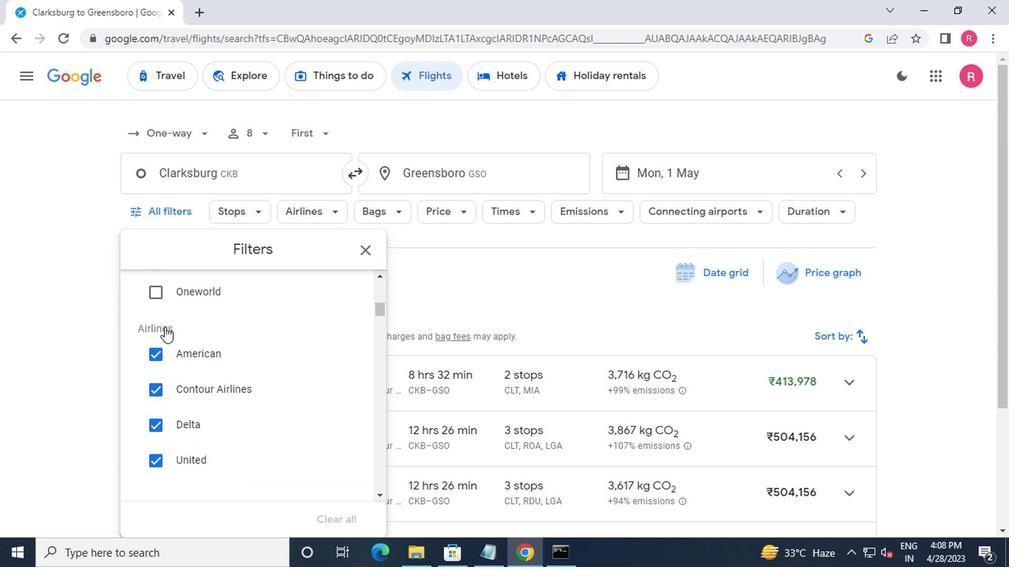 
Action: Mouse moved to (152, 321)
Screenshot: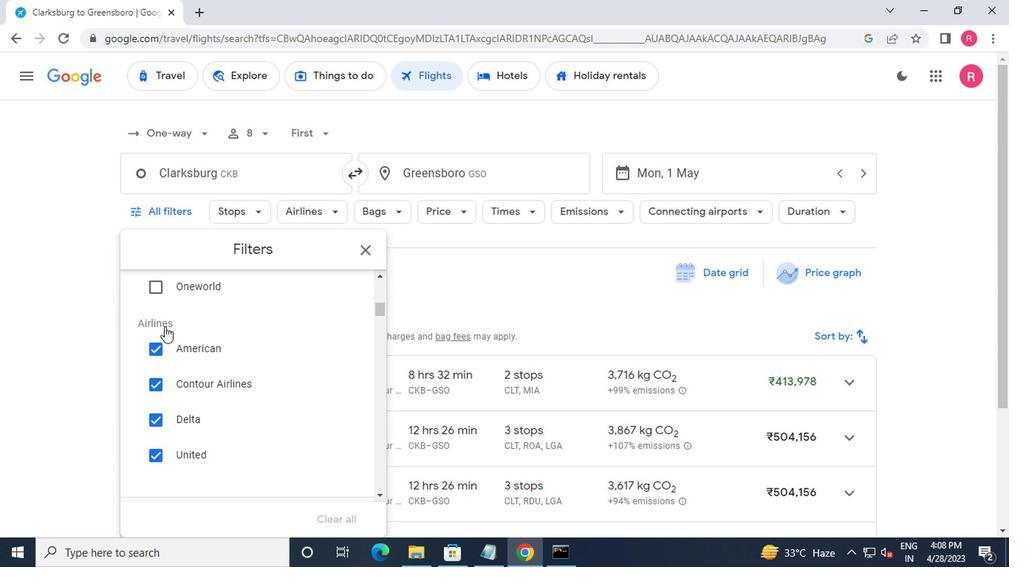
Action: Mouse scrolled (152, 322) with delta (0, 1)
Screenshot: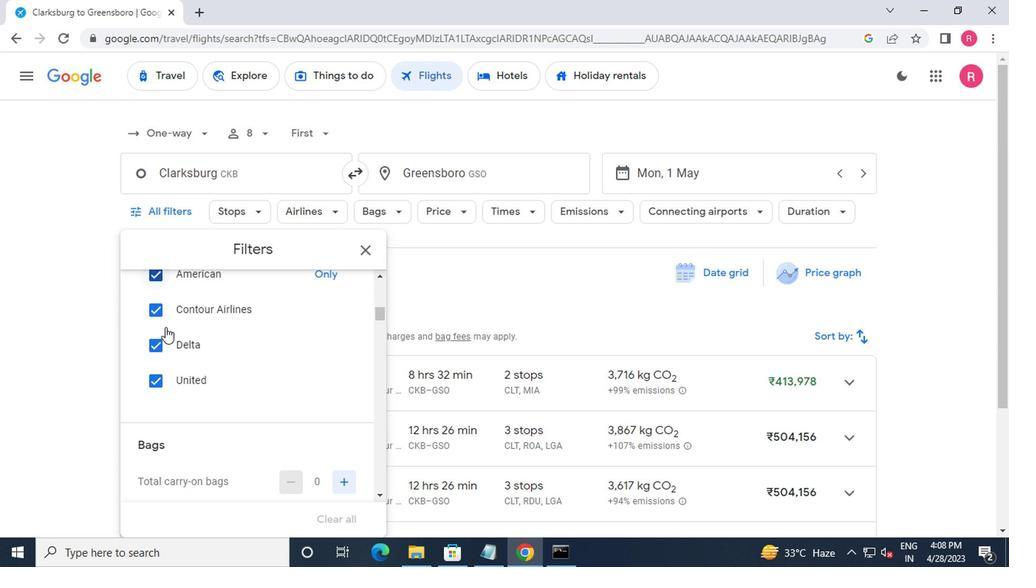 
Action: Mouse scrolled (152, 322) with delta (0, 1)
Screenshot: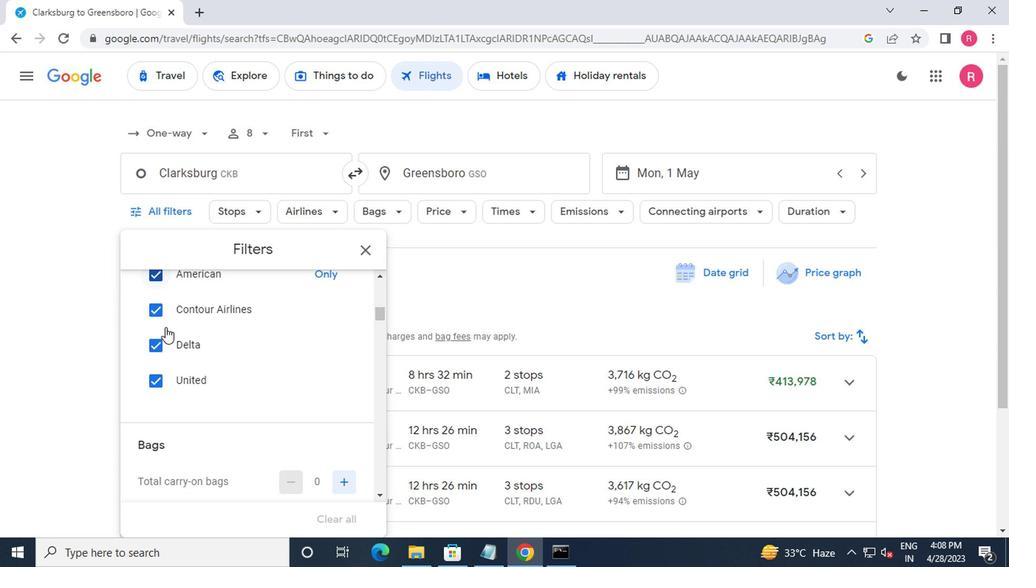 
Action: Mouse scrolled (152, 322) with delta (0, 1)
Screenshot: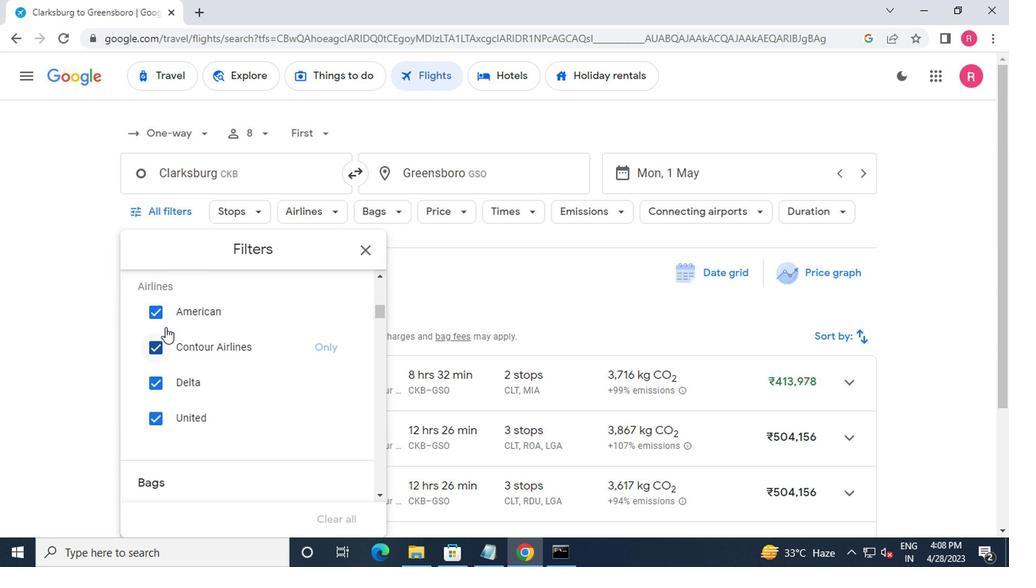 
Action: Mouse moved to (347, 305)
Screenshot: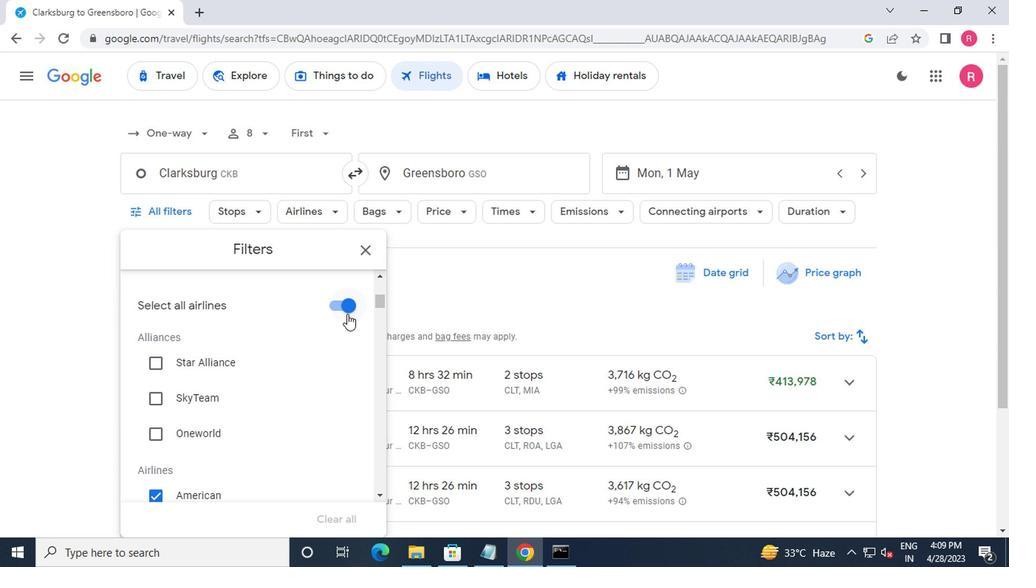 
Action: Mouse pressed left at (347, 305)
Screenshot: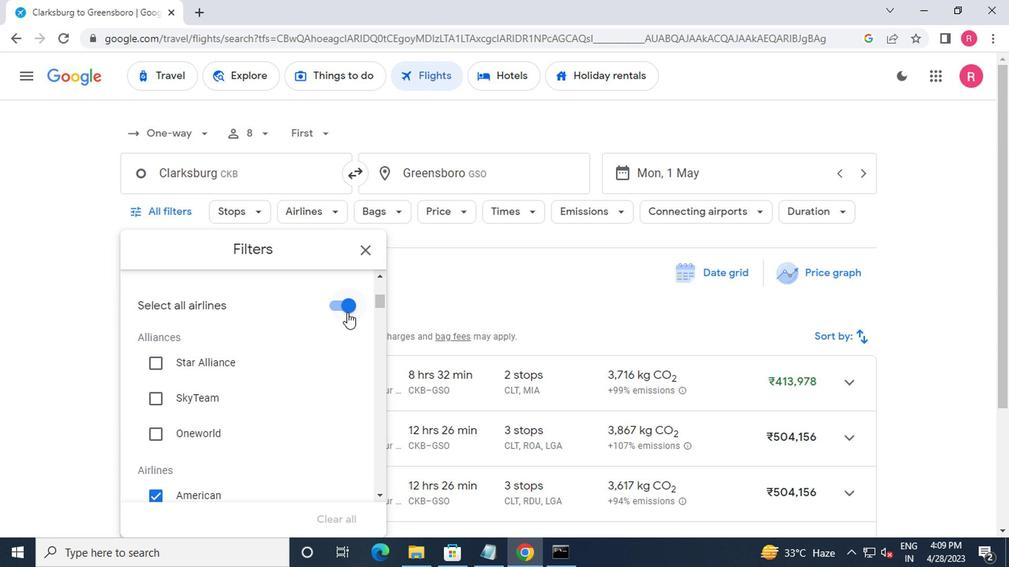 
Action: Mouse moved to (334, 332)
Screenshot: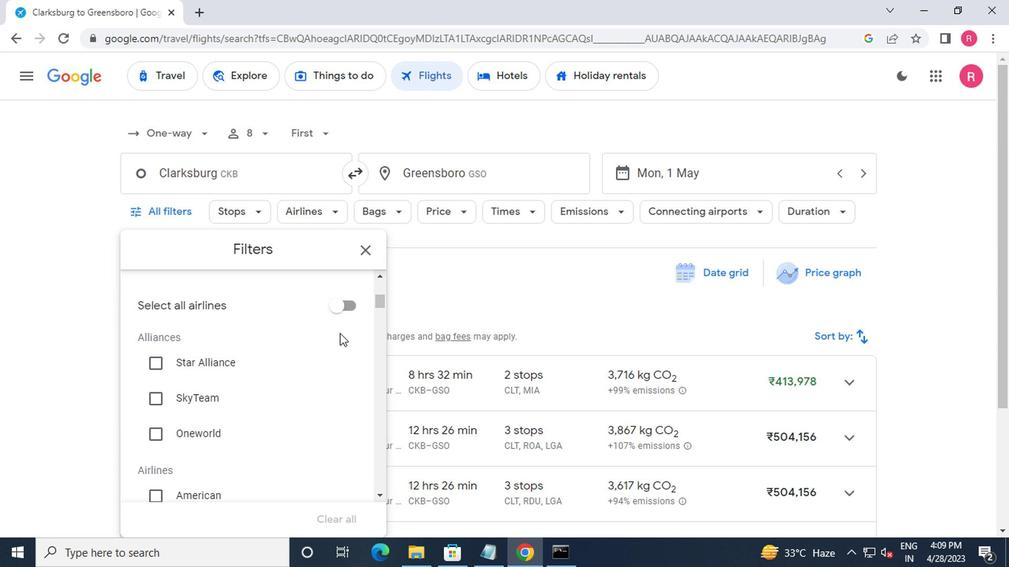 
Action: Mouse scrolled (334, 331) with delta (0, -1)
Screenshot: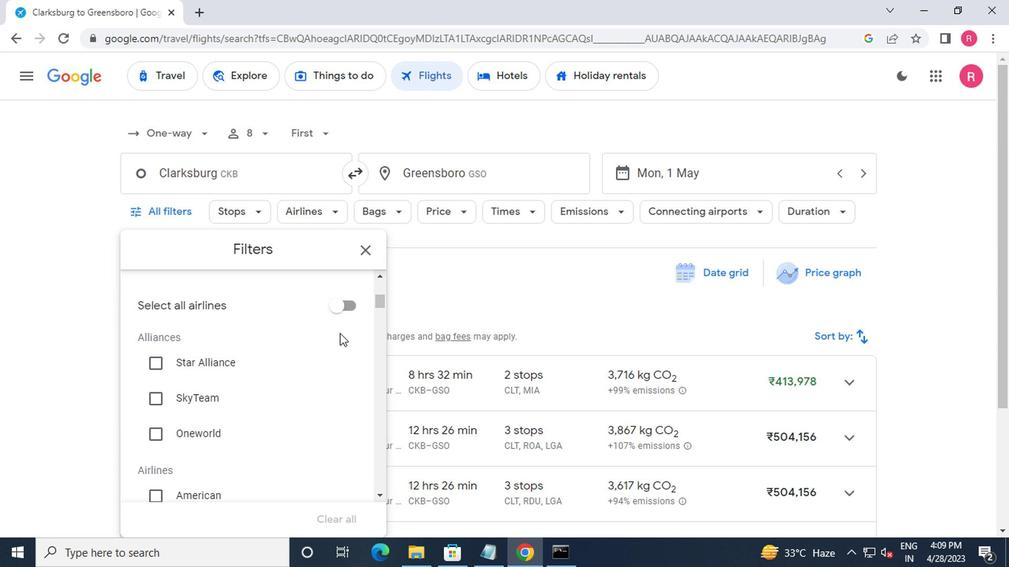 
Action: Mouse moved to (331, 336)
Screenshot: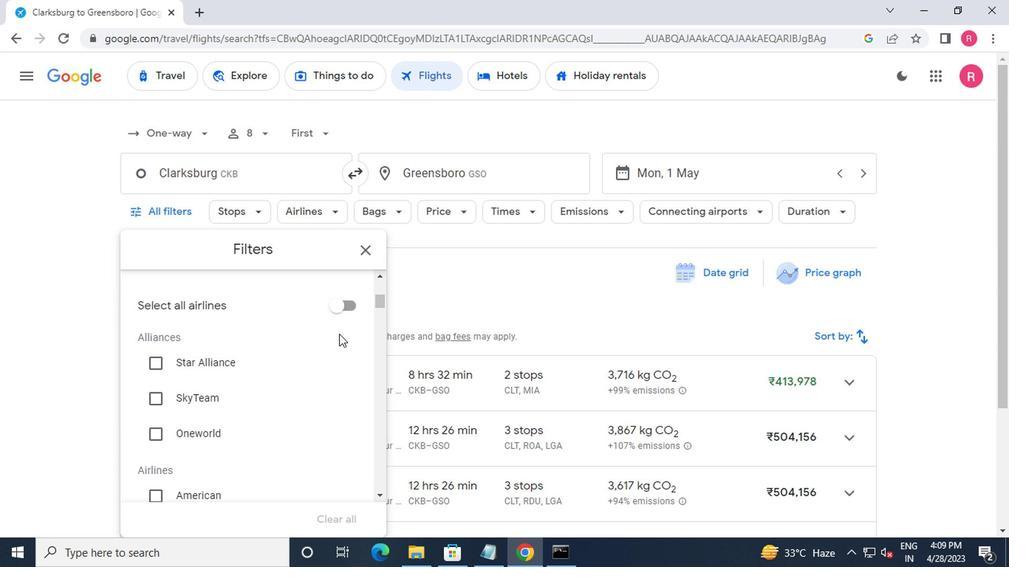 
Action: Mouse scrolled (331, 336) with delta (0, 0)
Screenshot: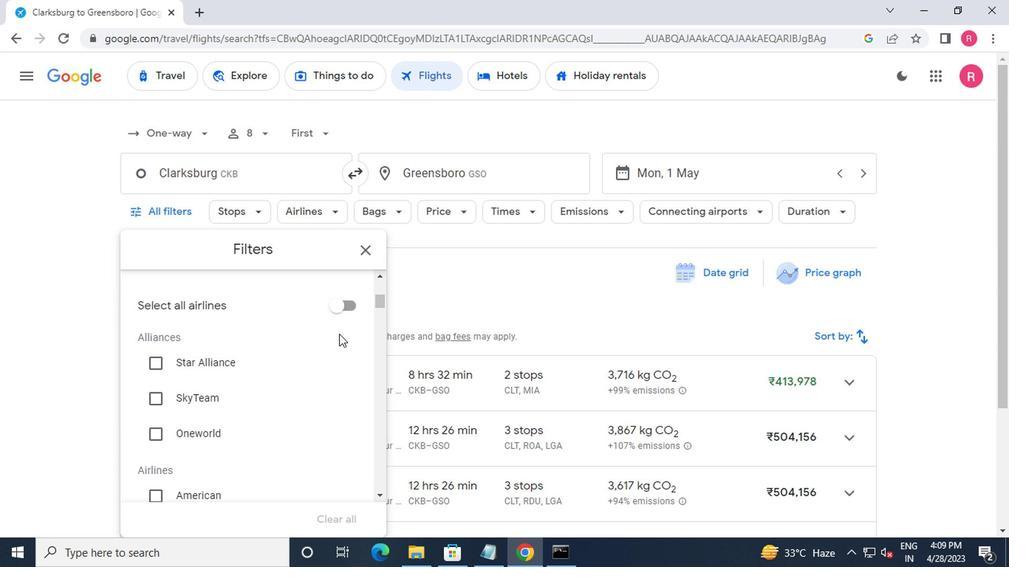
Action: Mouse moved to (313, 379)
Screenshot: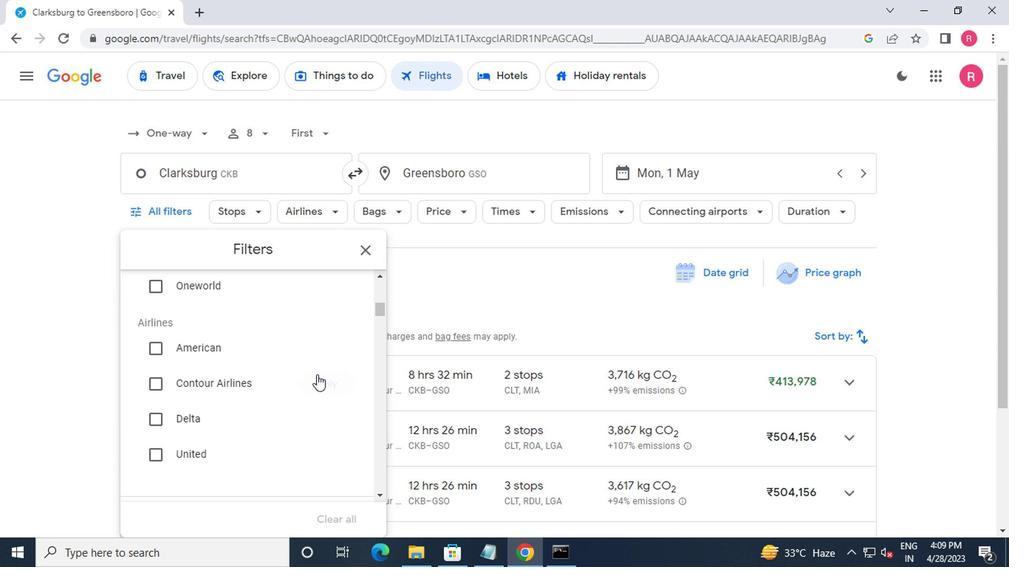 
Action: Mouse scrolled (313, 378) with delta (0, 0)
Screenshot: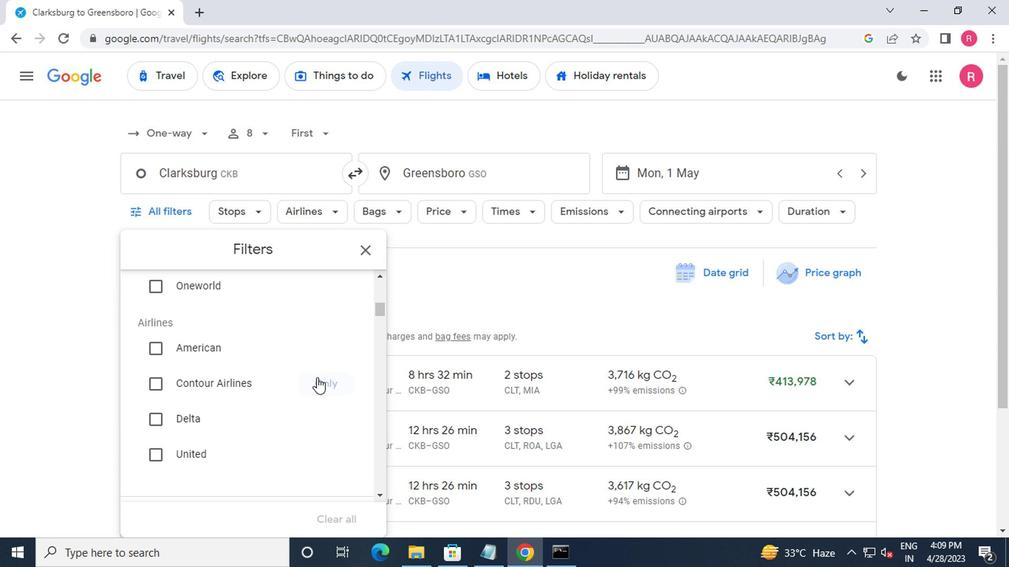 
Action: Mouse moved to (313, 380)
Screenshot: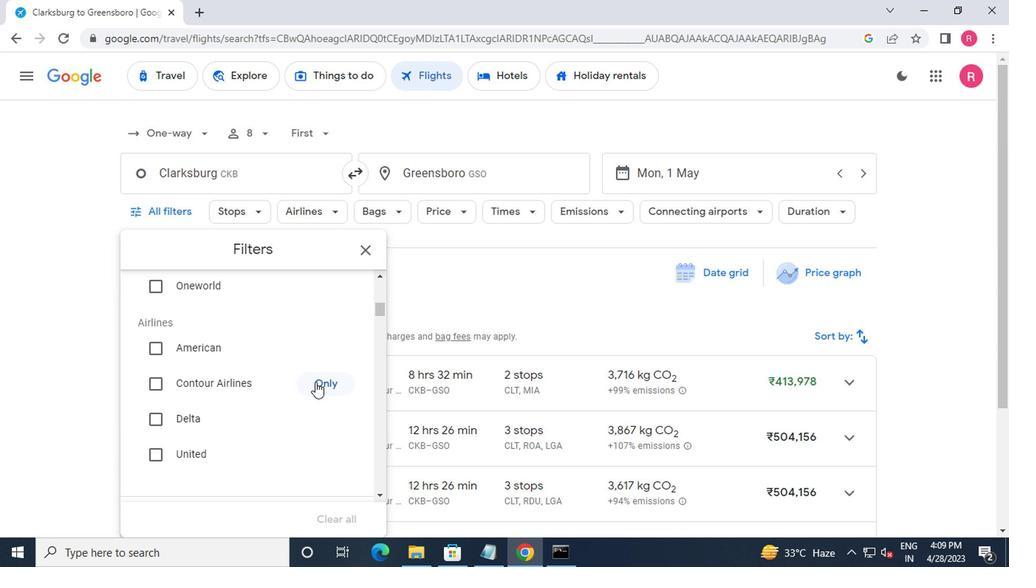 
Action: Mouse scrolled (313, 380) with delta (0, 0)
Screenshot: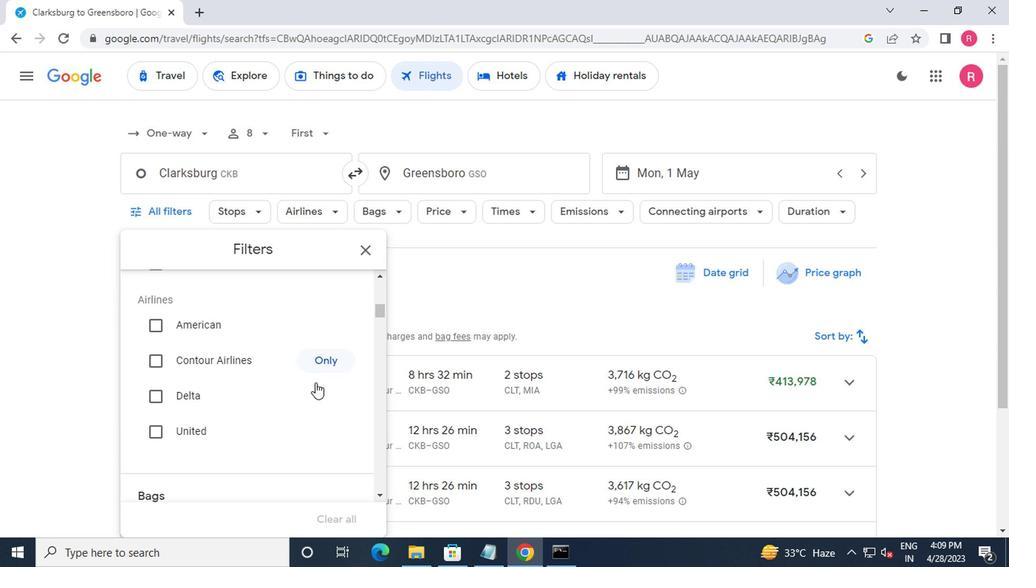 
Action: Mouse moved to (313, 381)
Screenshot: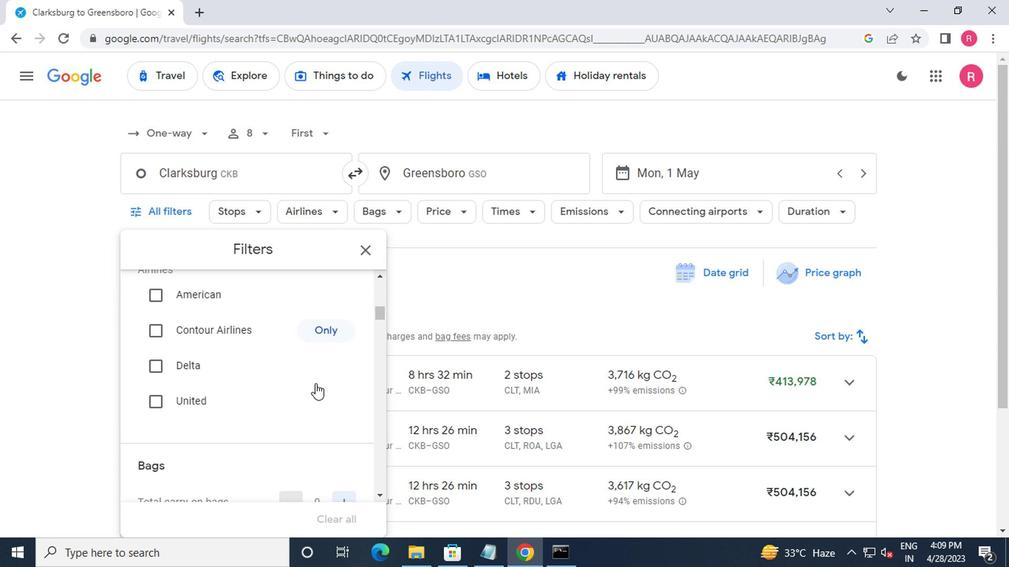 
Action: Mouse scrolled (313, 380) with delta (0, 0)
Screenshot: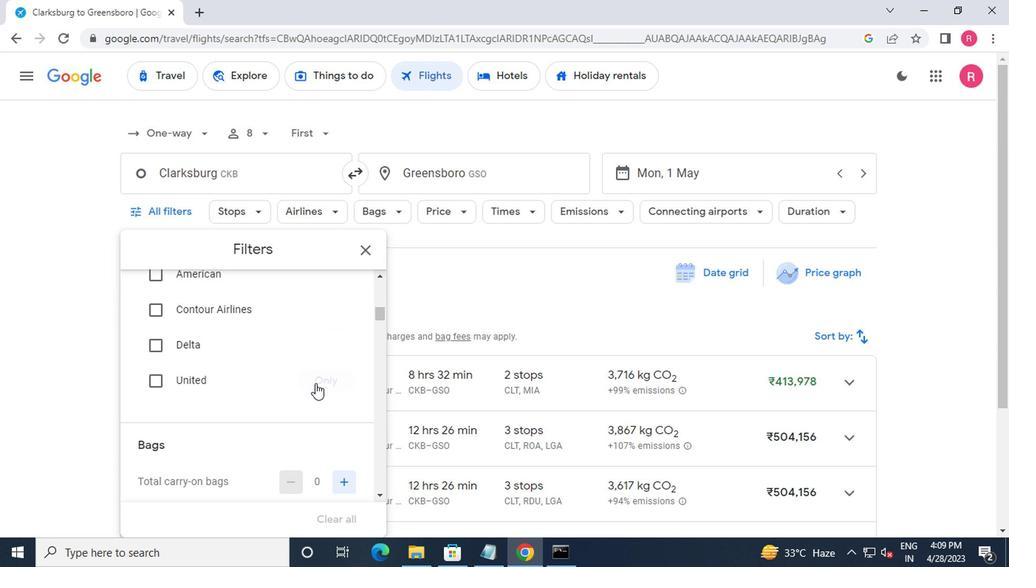
Action: Mouse moved to (354, 372)
Screenshot: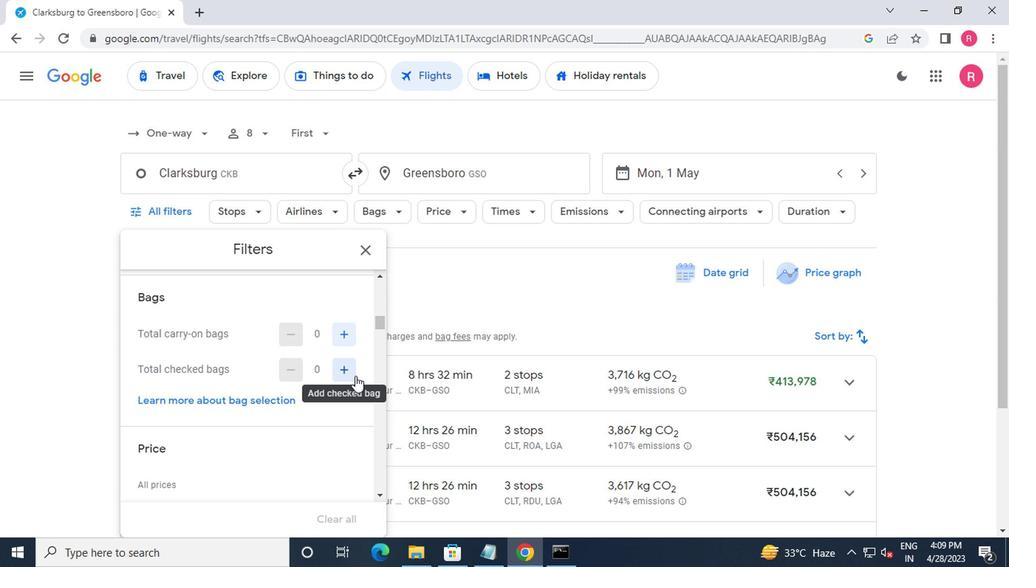 
Action: Mouse pressed left at (354, 372)
Screenshot: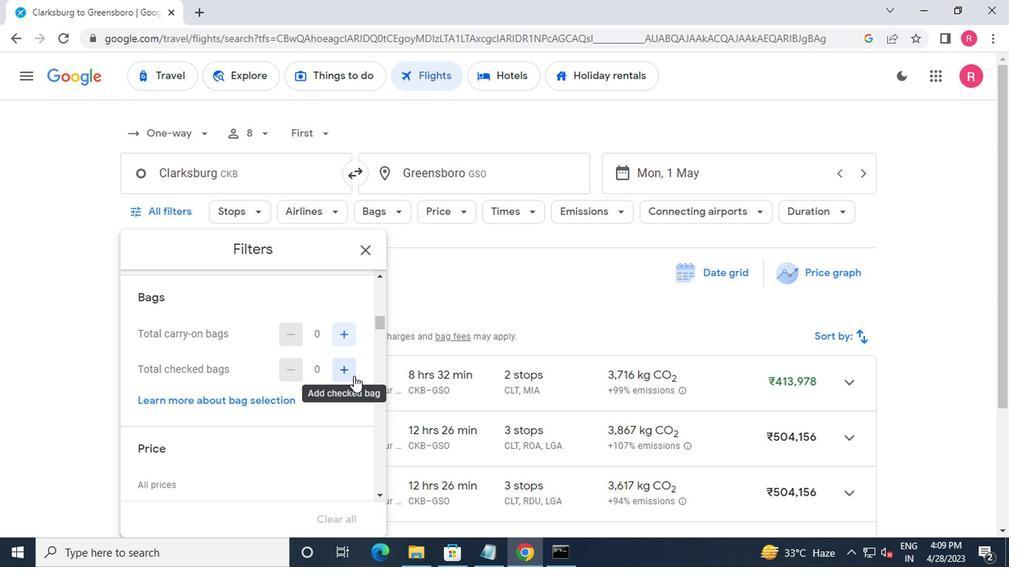 
Action: Mouse moved to (328, 387)
Screenshot: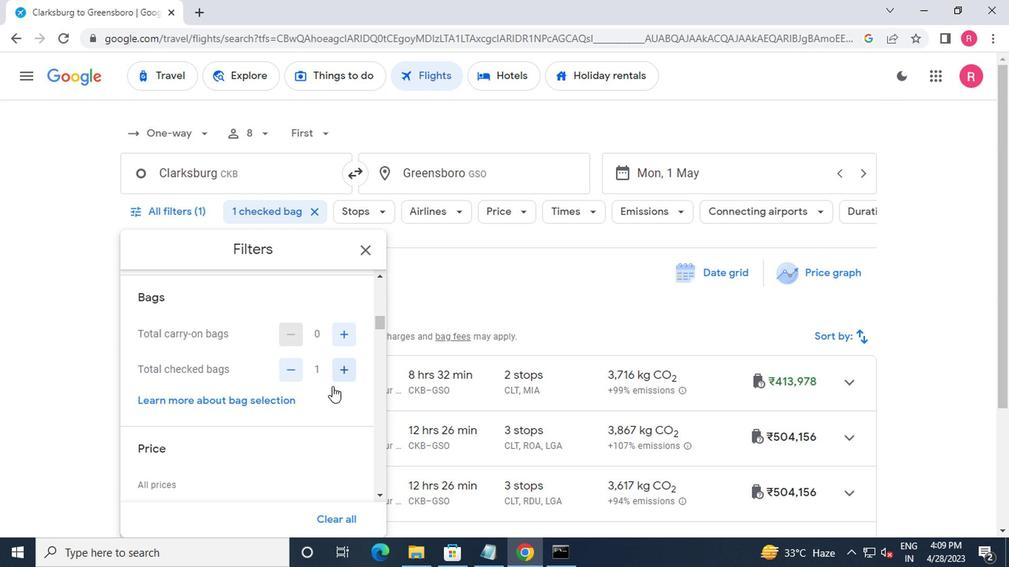 
Action: Mouse scrolled (328, 386) with delta (0, -1)
Screenshot: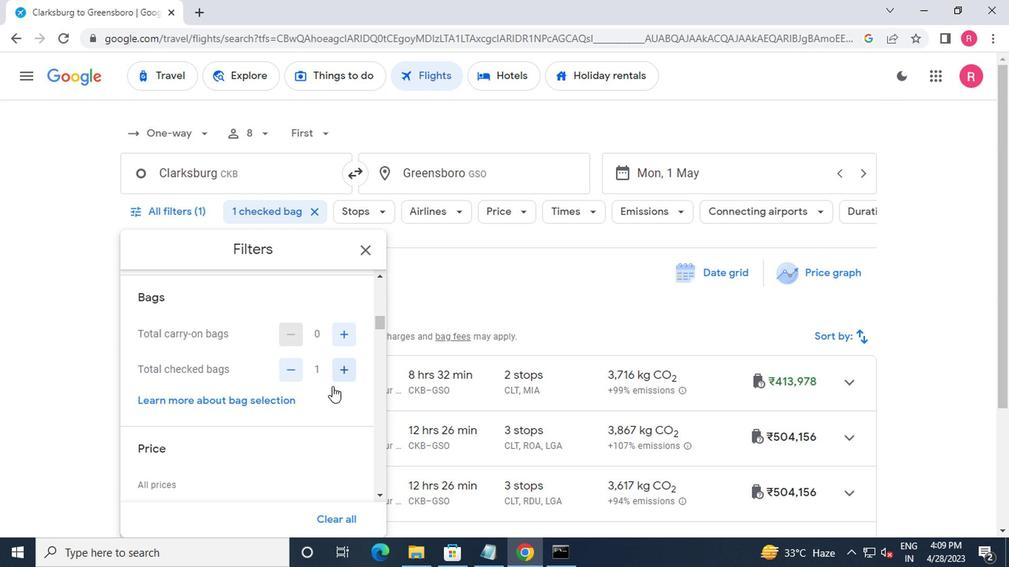 
Action: Mouse moved to (328, 387)
Screenshot: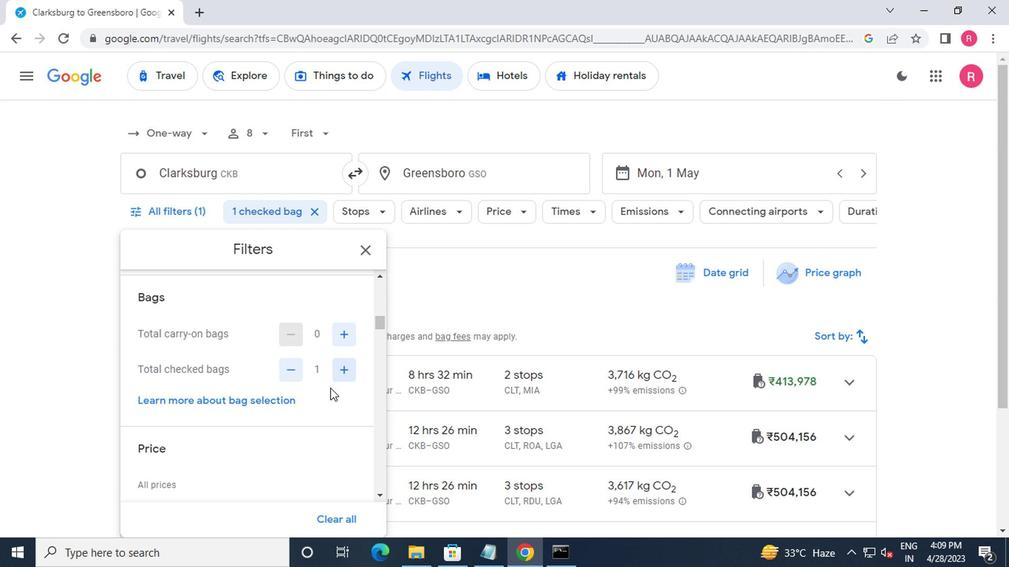 
Action: Mouse scrolled (328, 386) with delta (0, -1)
Screenshot: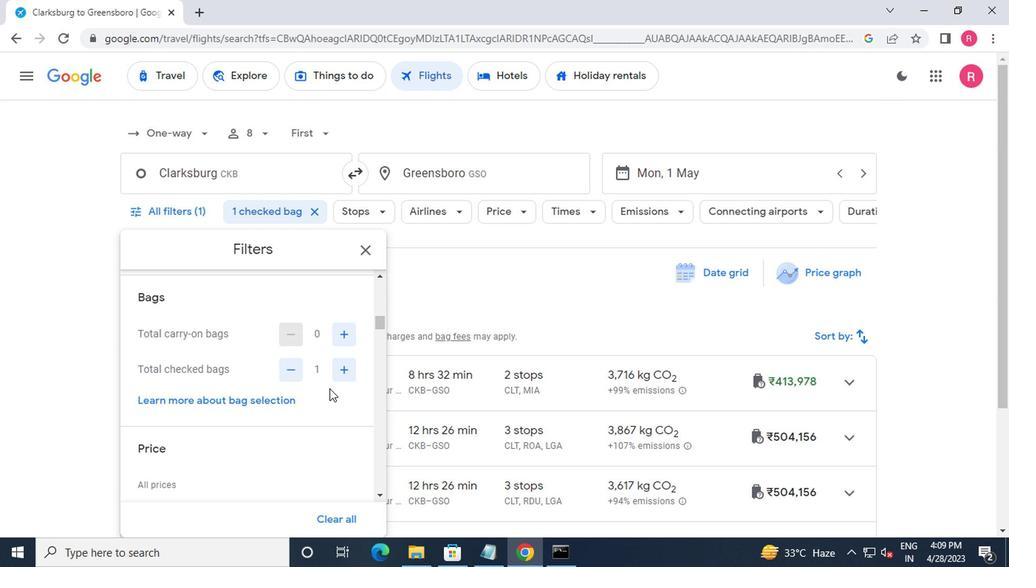 
Action: Mouse moved to (344, 363)
Screenshot: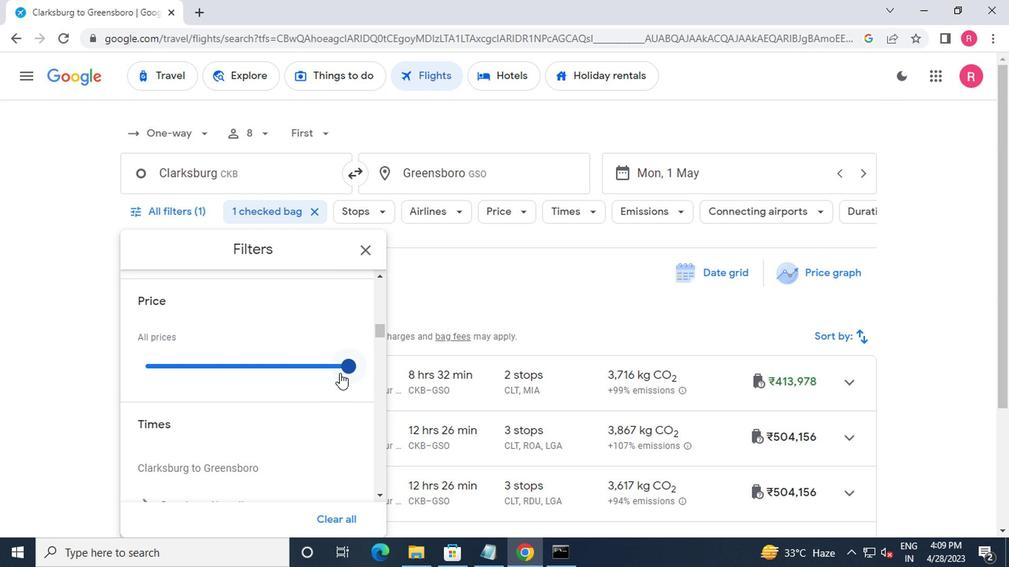 
Action: Mouse pressed left at (344, 363)
Screenshot: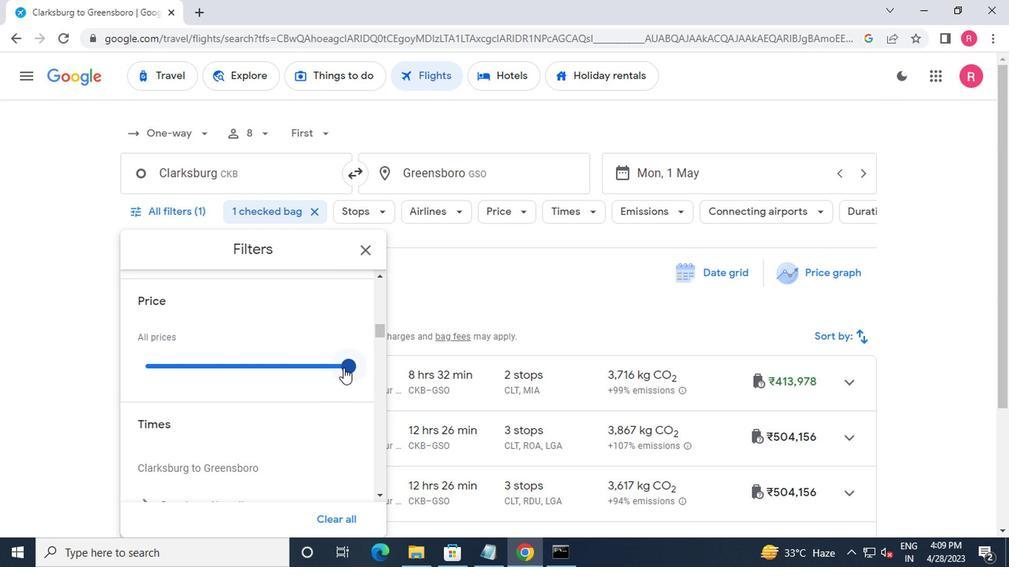 
Action: Mouse moved to (156, 378)
Screenshot: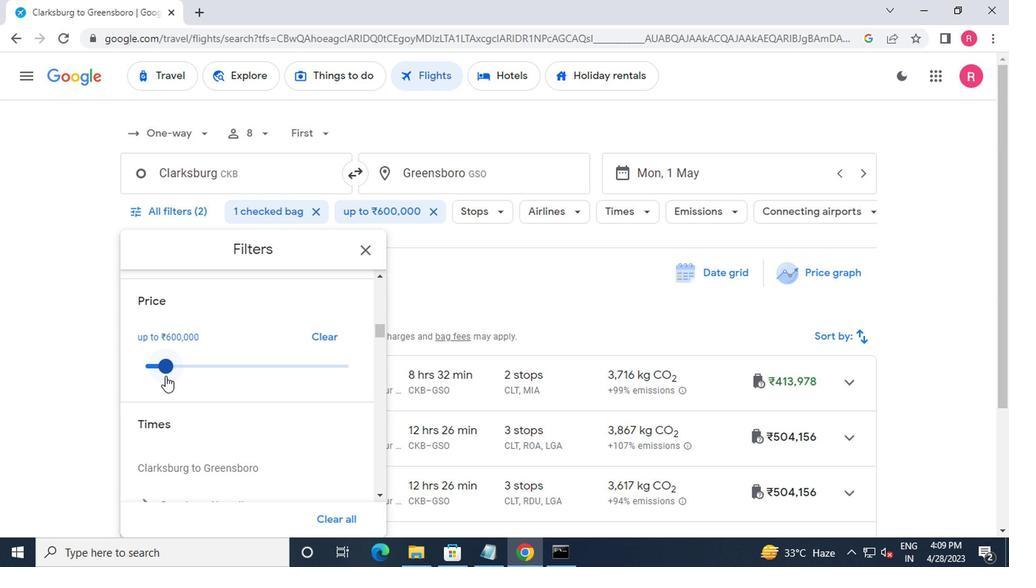 
Action: Mouse scrolled (156, 377) with delta (0, -1)
Screenshot: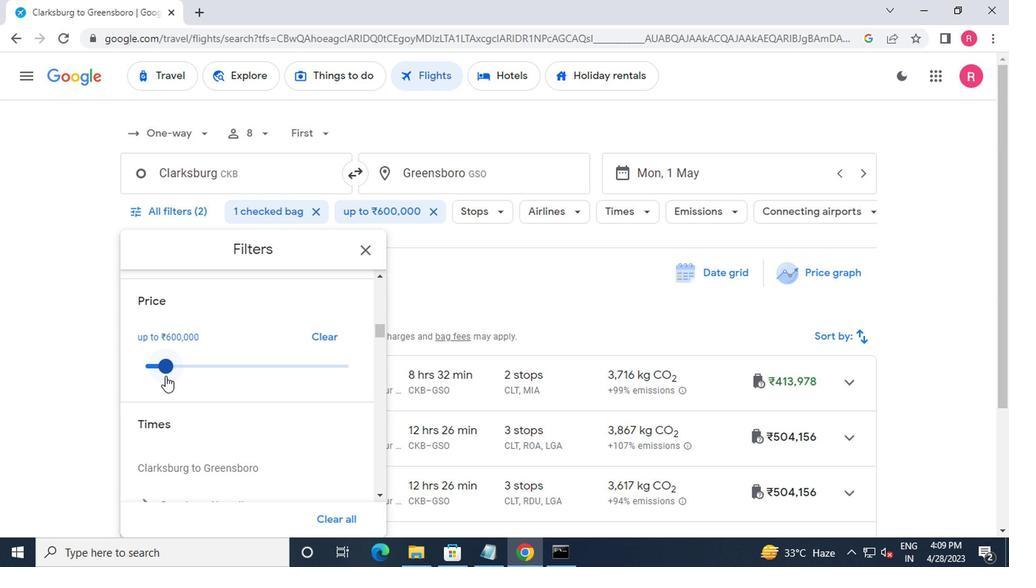
Action: Mouse moved to (156, 378)
Screenshot: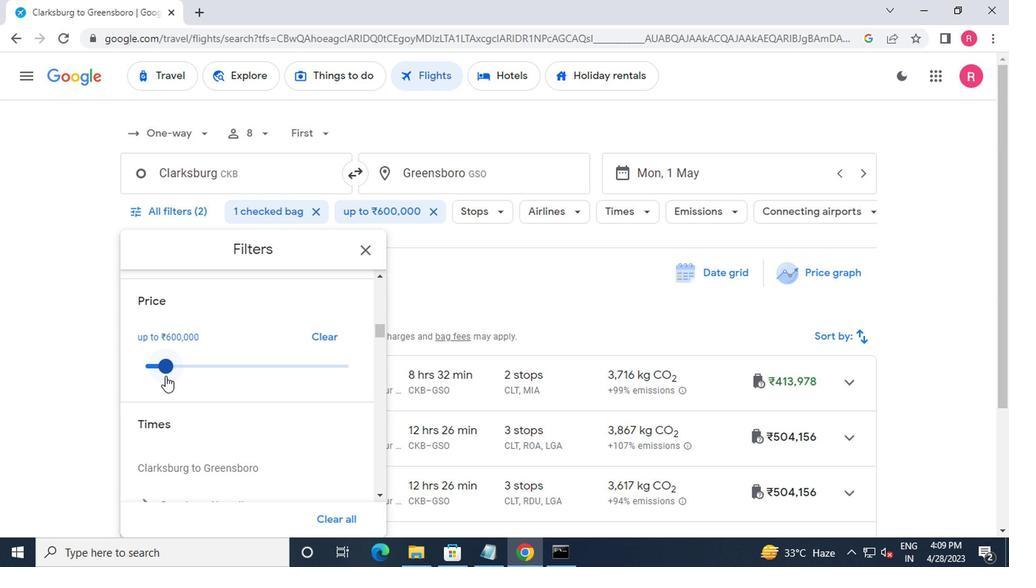 
Action: Mouse scrolled (156, 377) with delta (0, -1)
Screenshot: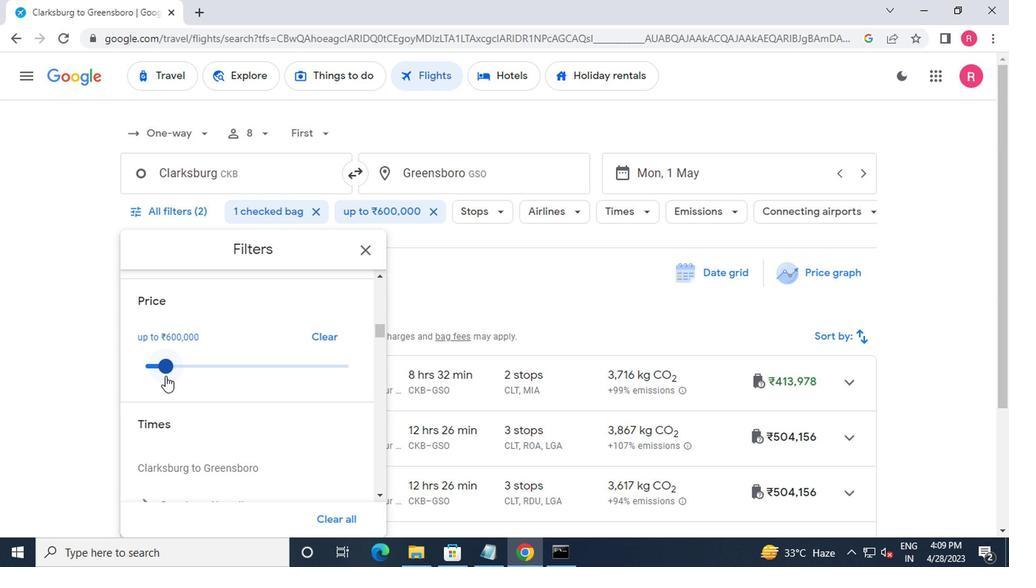 
Action: Mouse moved to (138, 377)
Screenshot: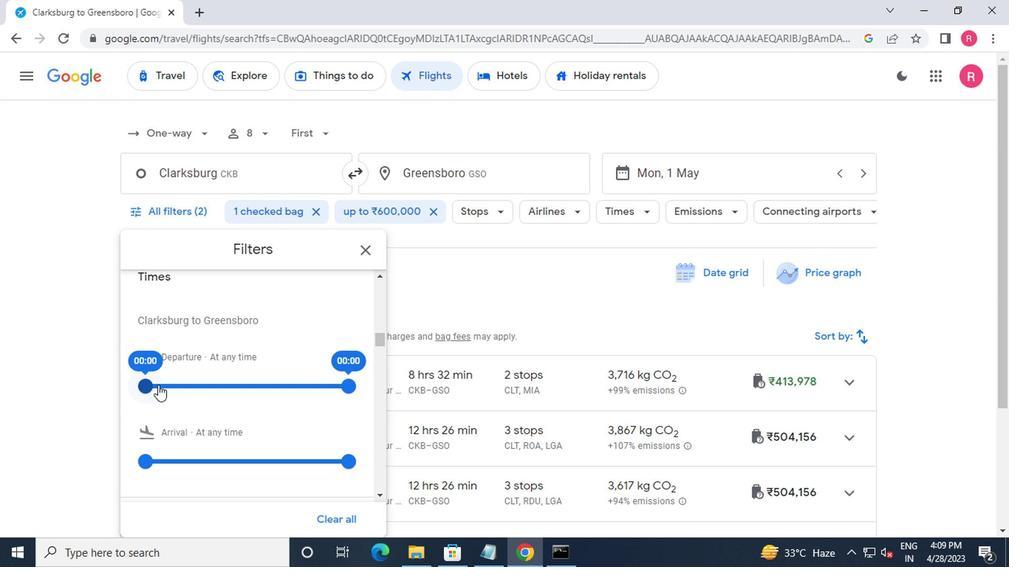 
Action: Mouse pressed left at (138, 377)
Screenshot: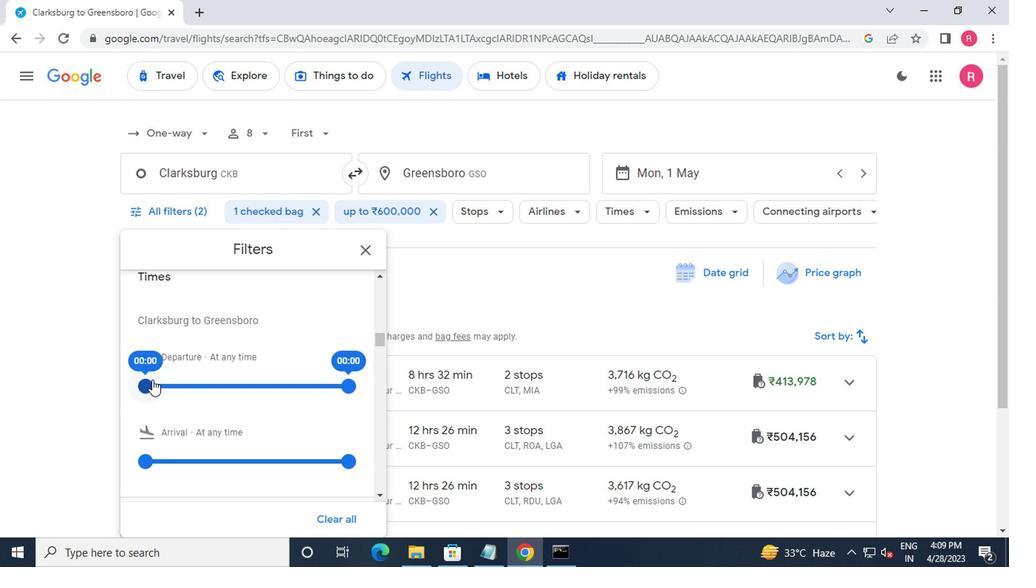
Action: Mouse moved to (347, 390)
Screenshot: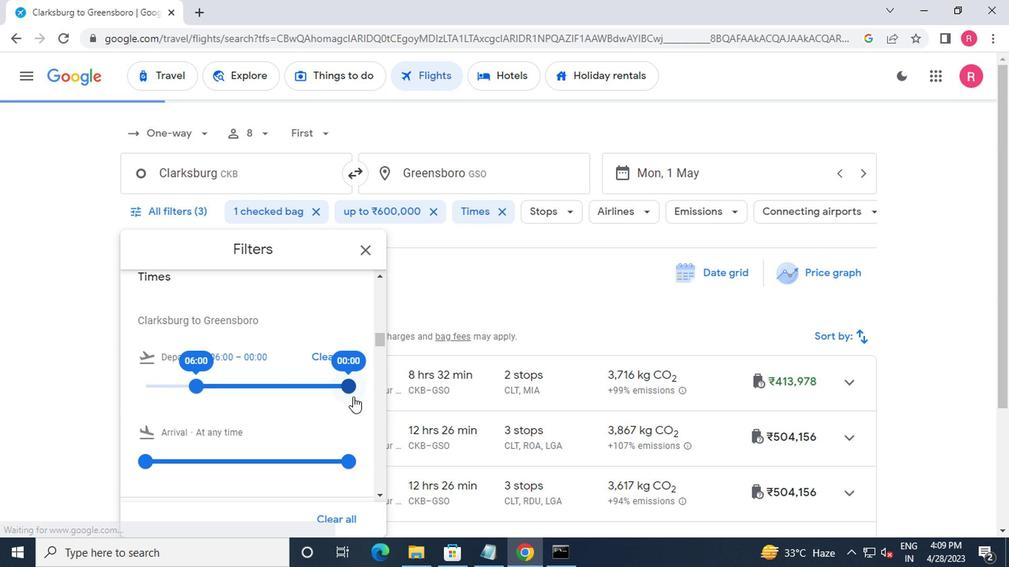 
Action: Mouse pressed left at (347, 390)
Screenshot: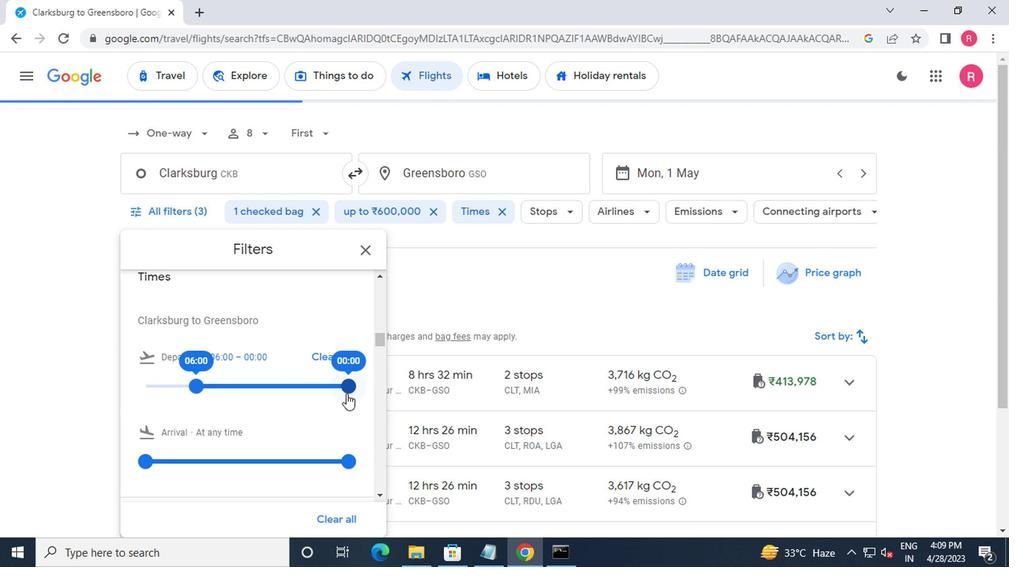 
Action: Mouse moved to (361, 244)
Screenshot: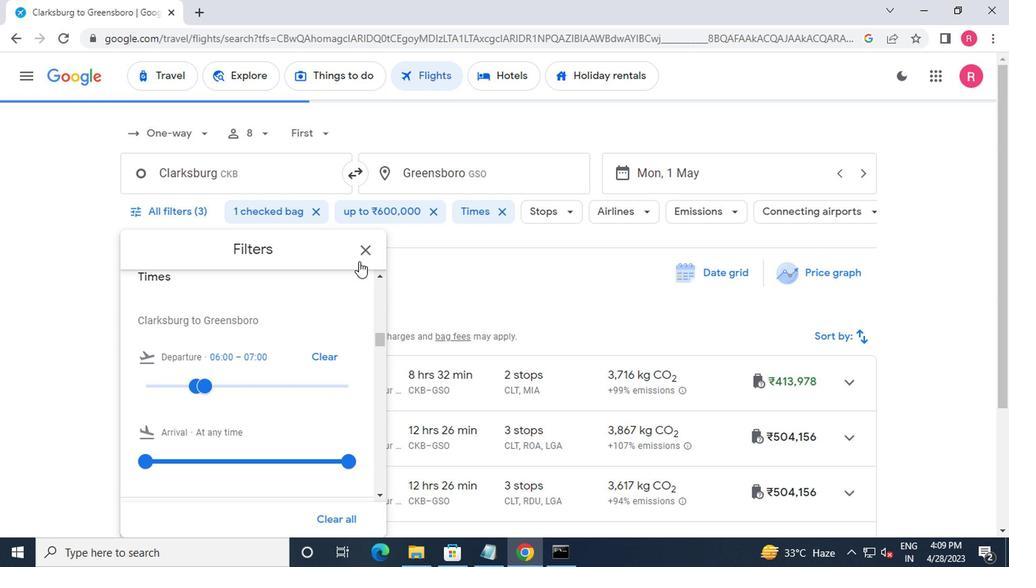 
Action: Mouse pressed left at (361, 244)
Screenshot: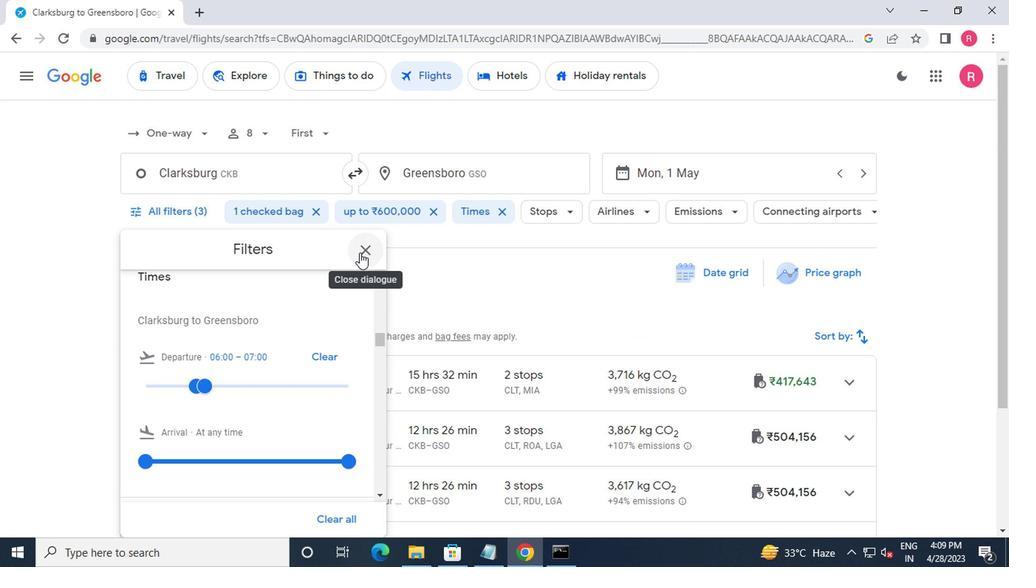 
